 Task: Search one way flight ticket for 3 adults in first from Ithaca: Ithaca Tompkins International Airport to Greenville: Pitt-greenville Airport on 5-2-2023. Choice of flights is Southwest. Number of bags: 11 checked bags. Price is upto 82000. Outbound departure time preference is 7:15.
Action: Mouse moved to (258, 290)
Screenshot: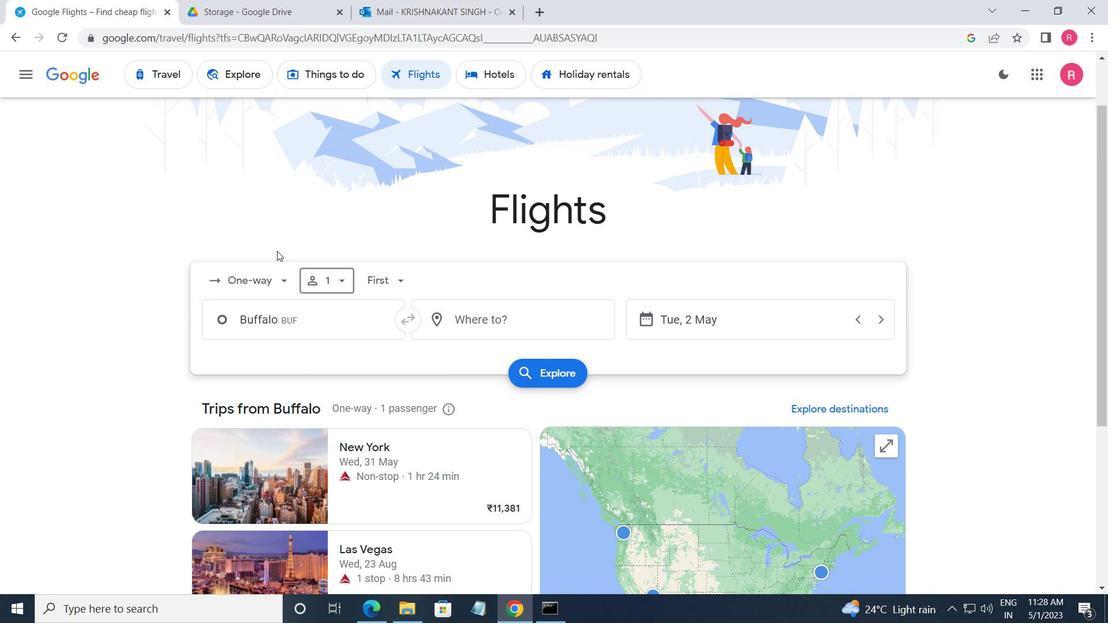 
Action: Mouse pressed left at (258, 290)
Screenshot: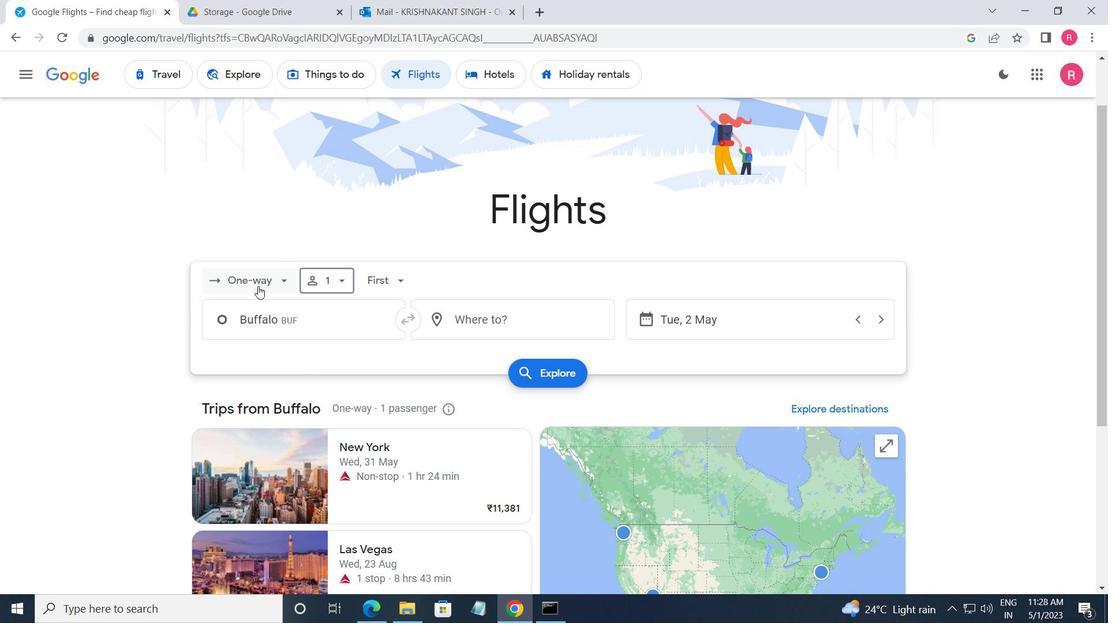 
Action: Mouse moved to (266, 352)
Screenshot: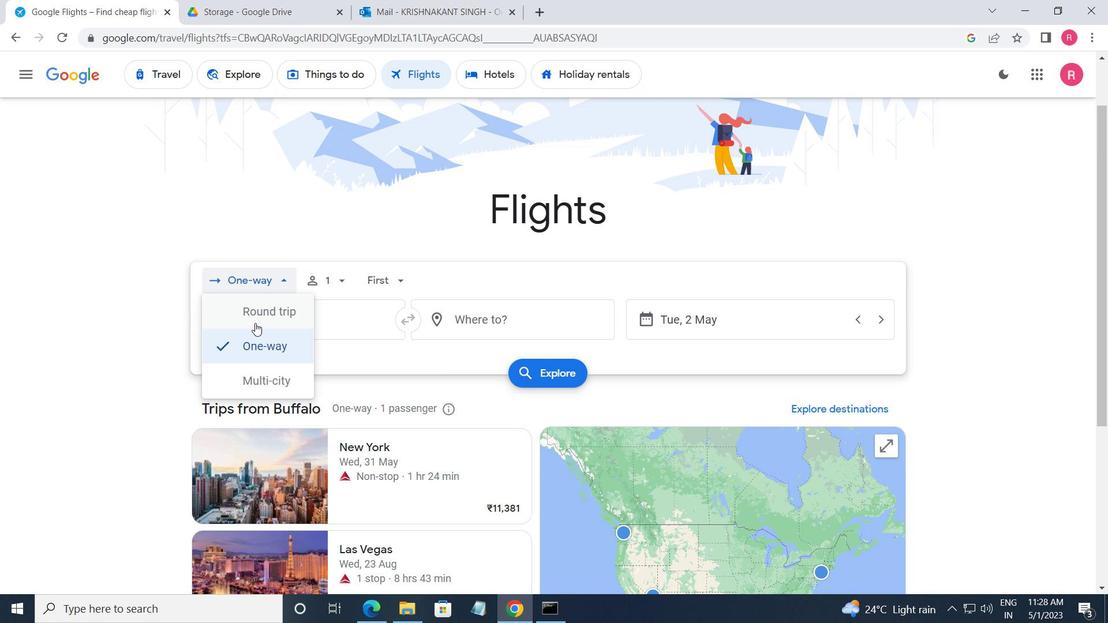 
Action: Mouse pressed left at (266, 352)
Screenshot: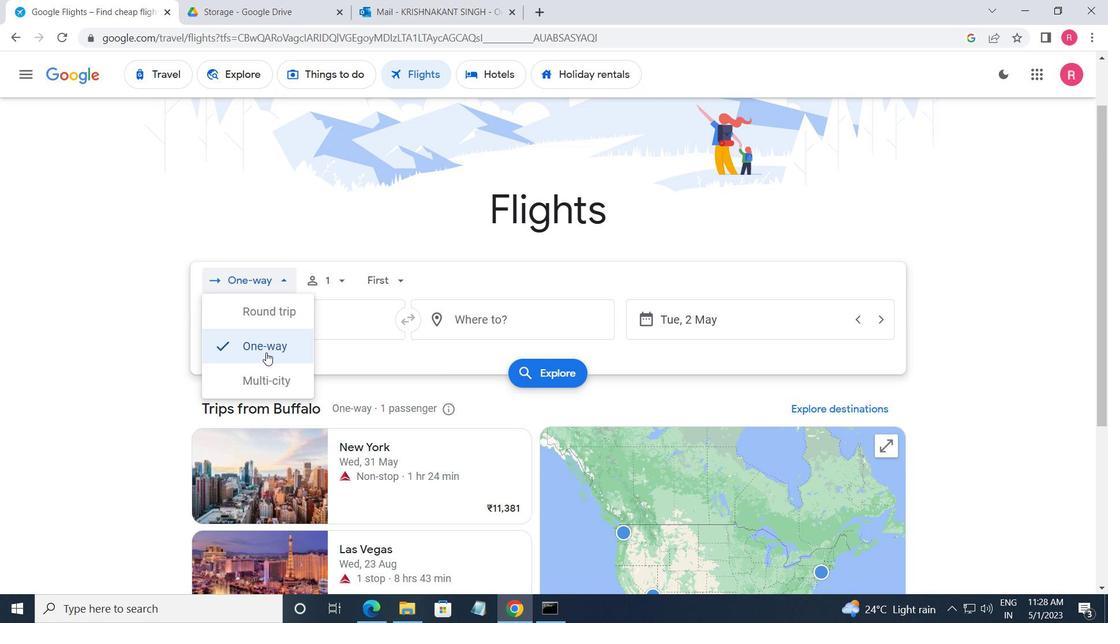 
Action: Mouse moved to (326, 287)
Screenshot: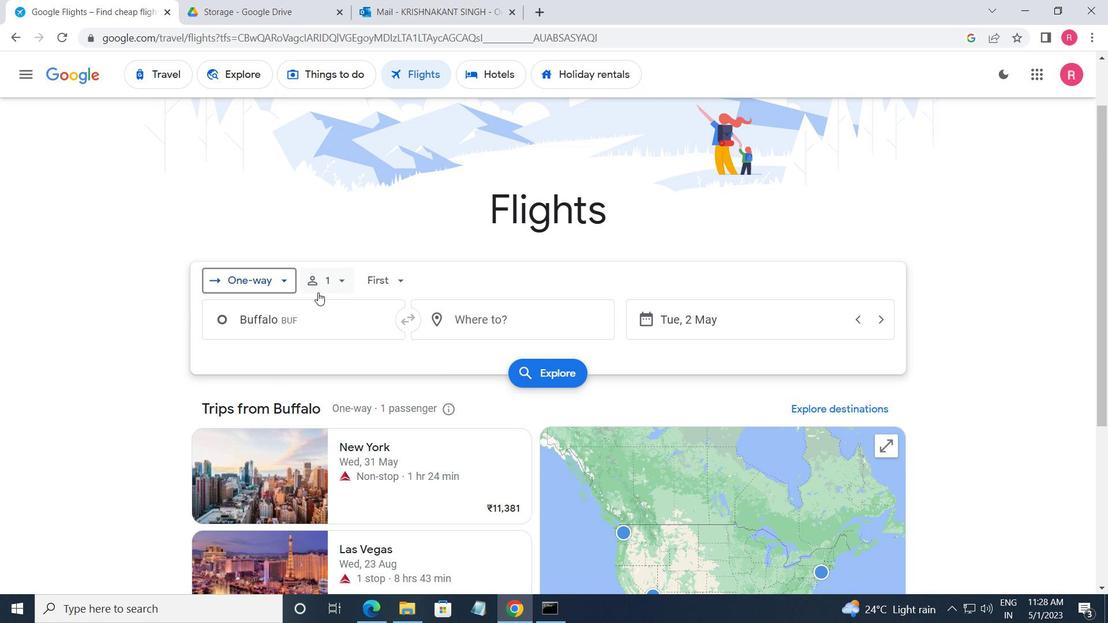 
Action: Mouse pressed left at (326, 287)
Screenshot: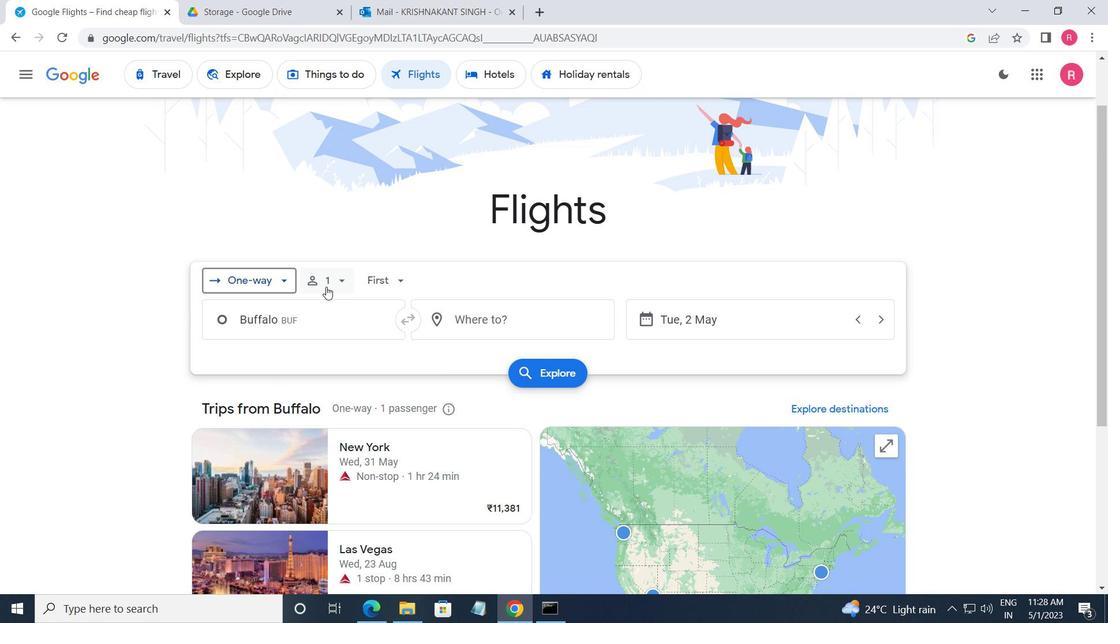 
Action: Mouse moved to (449, 318)
Screenshot: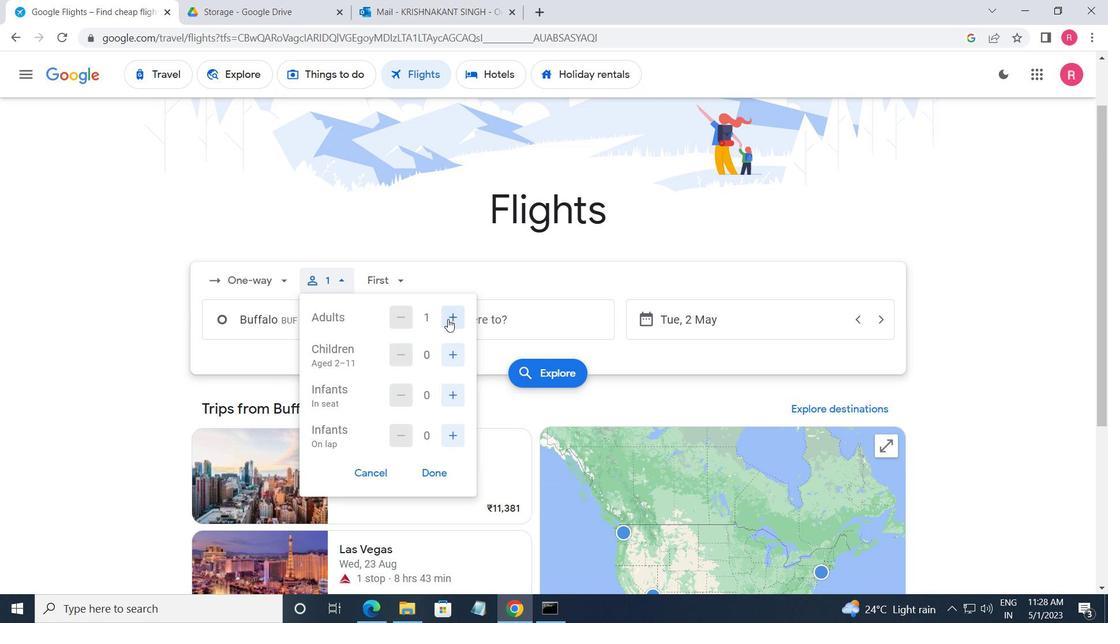 
Action: Mouse pressed left at (449, 318)
Screenshot: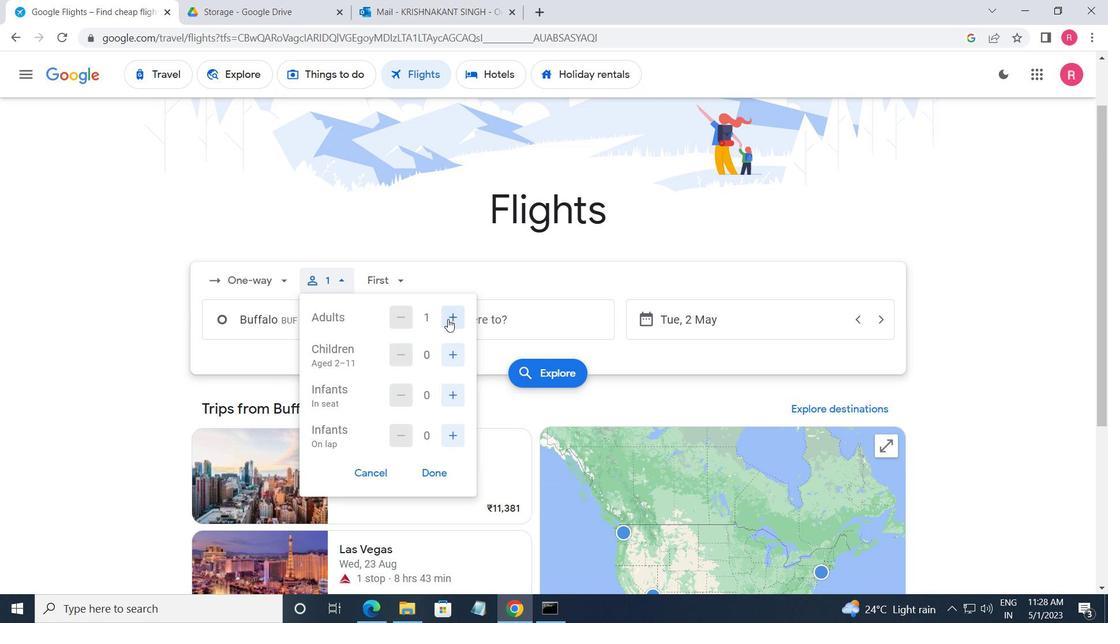 
Action: Mouse moved to (447, 364)
Screenshot: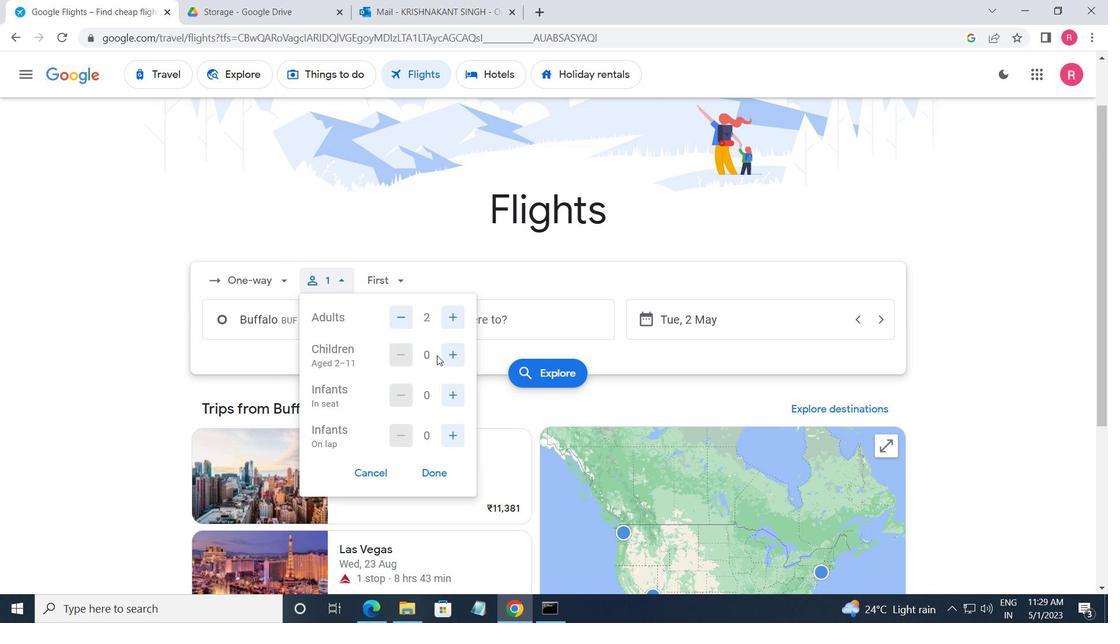 
Action: Mouse pressed left at (447, 364)
Screenshot: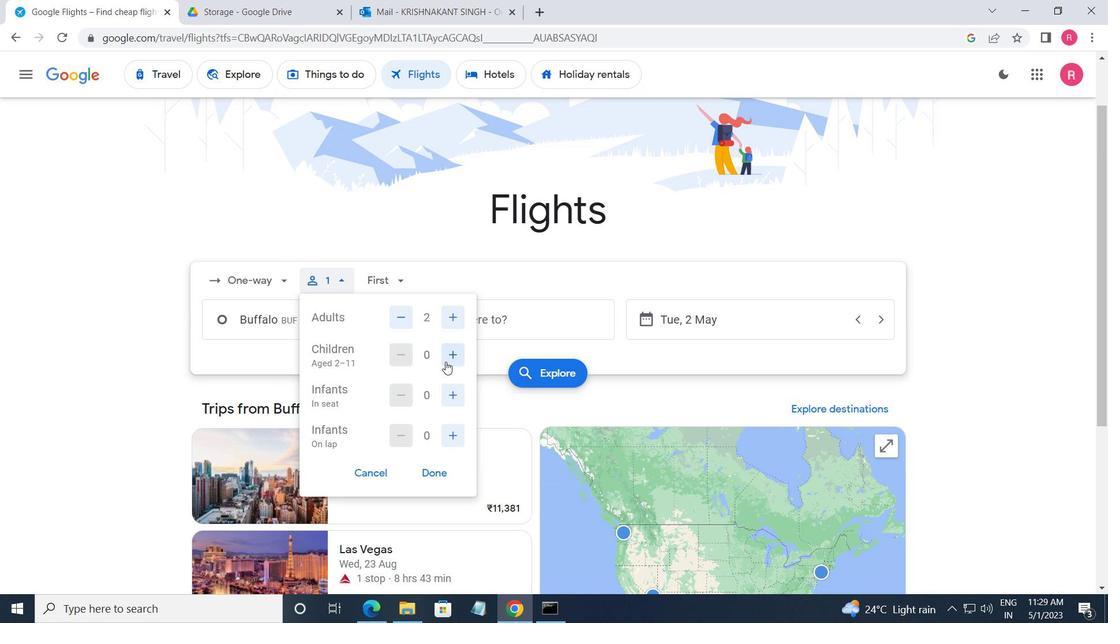 
Action: Mouse pressed left at (447, 364)
Screenshot: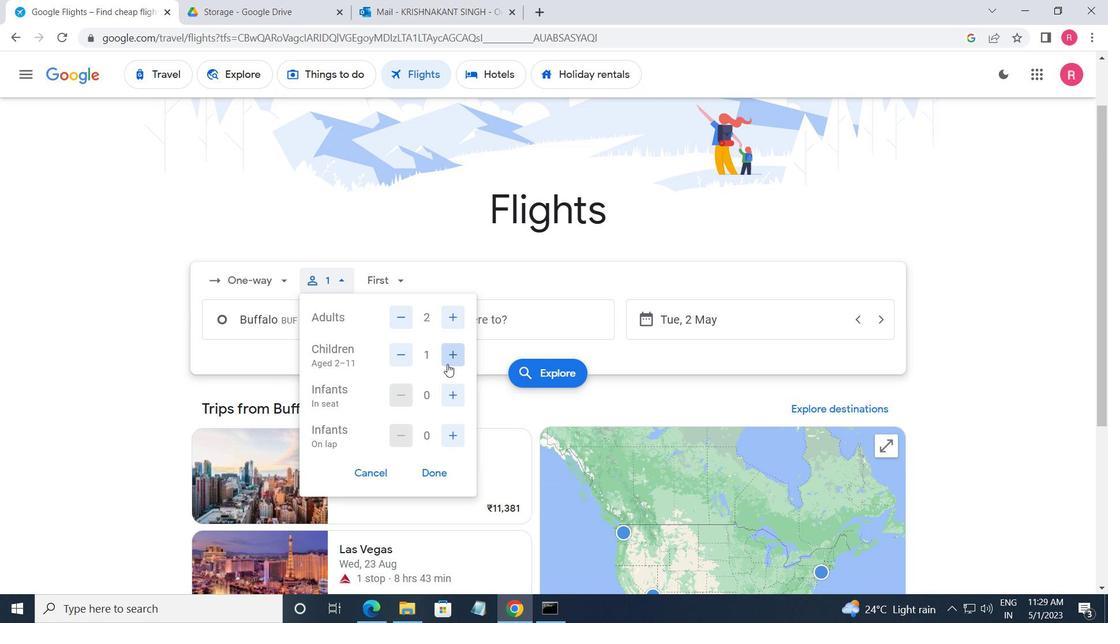 
Action: Mouse moved to (446, 363)
Screenshot: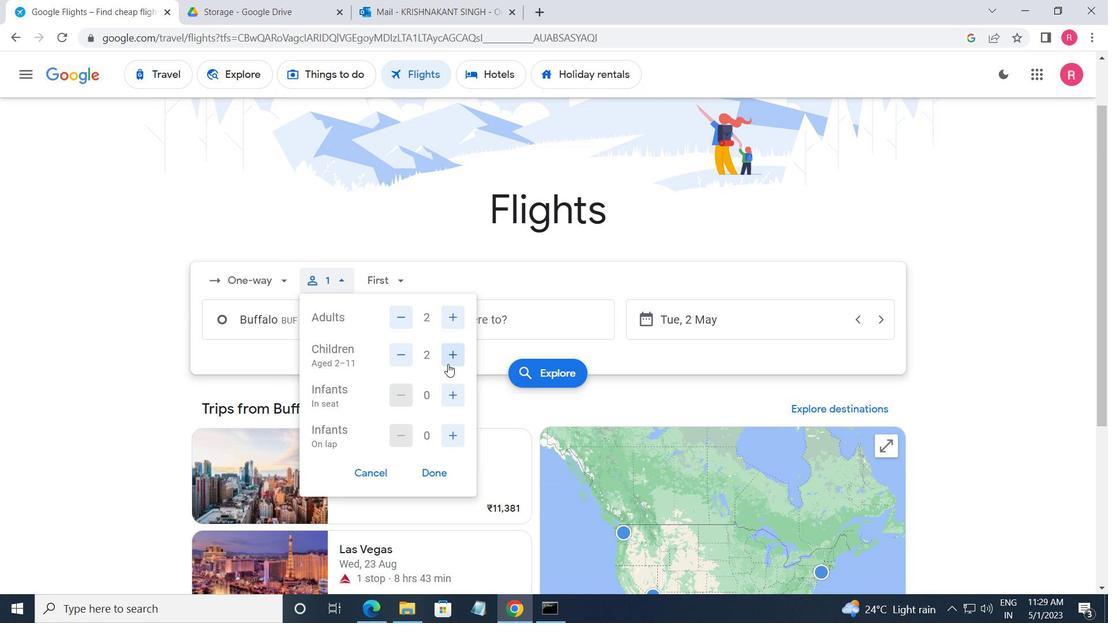
Action: Mouse pressed left at (446, 363)
Screenshot: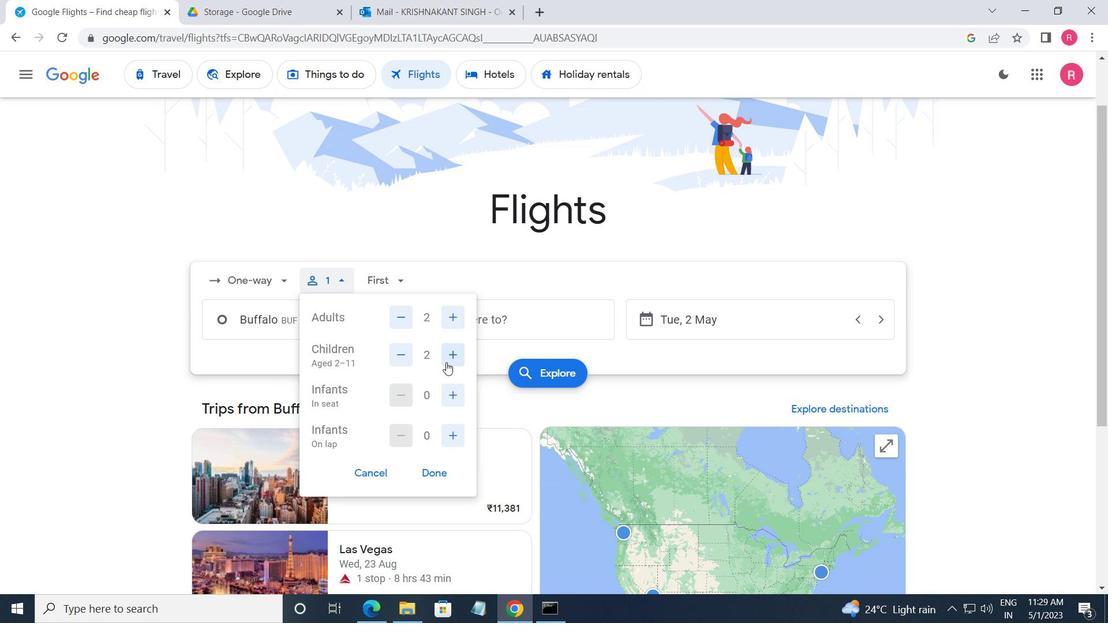 
Action: Mouse pressed left at (446, 363)
Screenshot: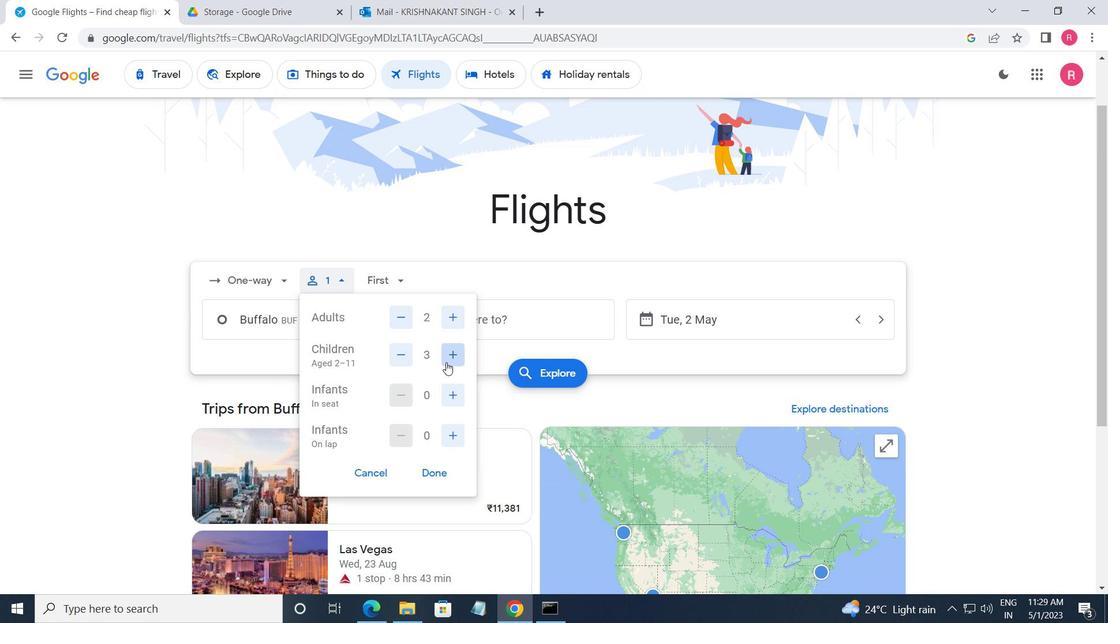 
Action: Mouse moved to (457, 397)
Screenshot: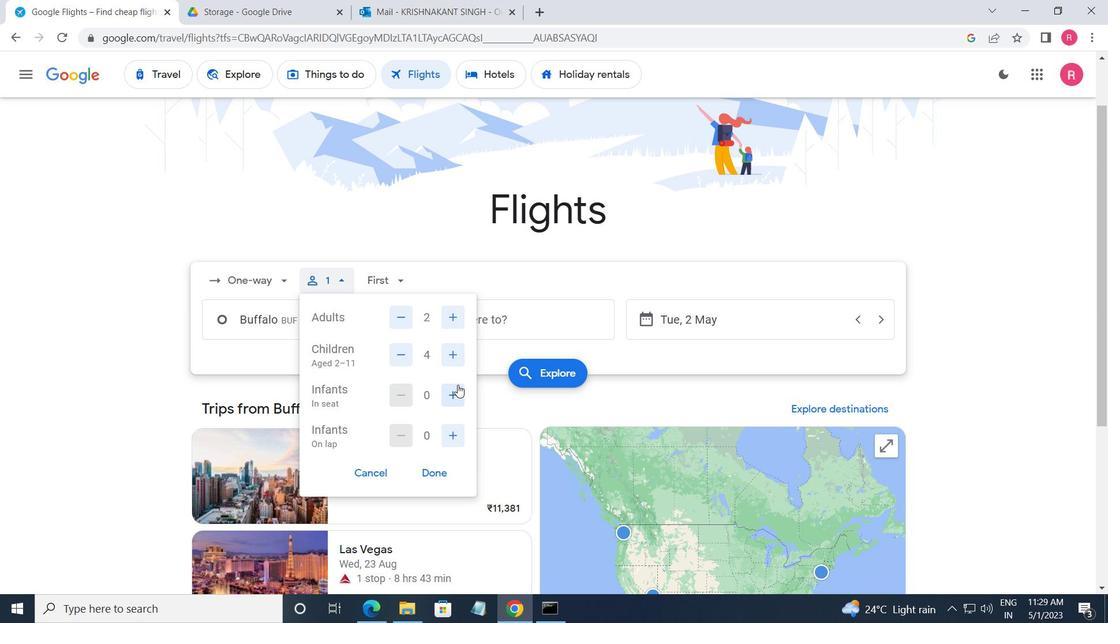 
Action: Mouse pressed left at (457, 397)
Screenshot: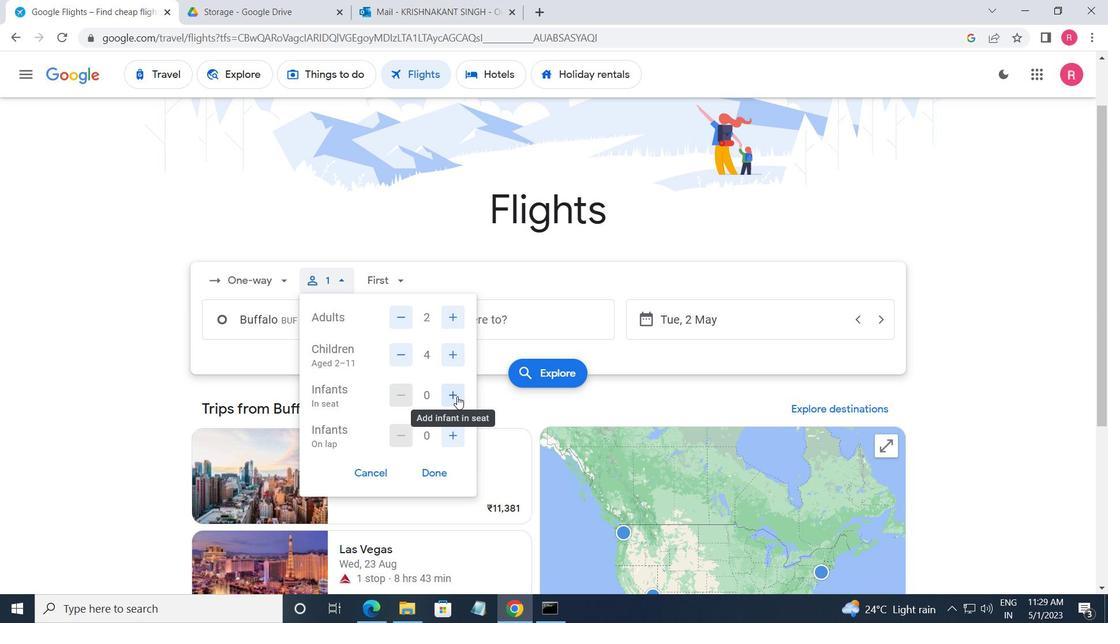 
Action: Mouse moved to (434, 478)
Screenshot: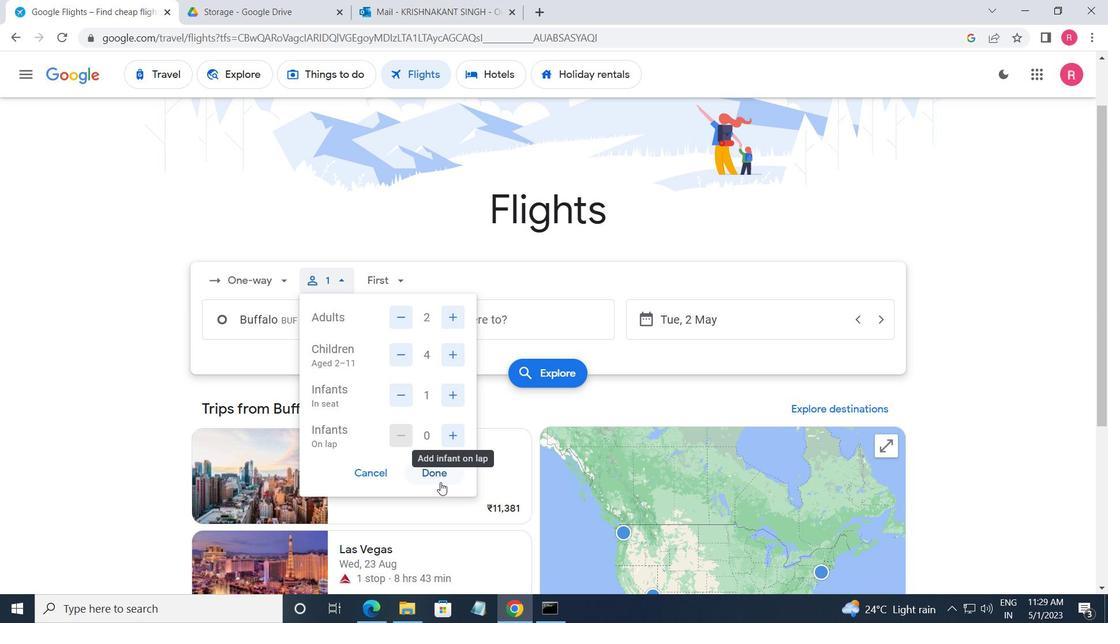 
Action: Mouse pressed left at (434, 478)
Screenshot: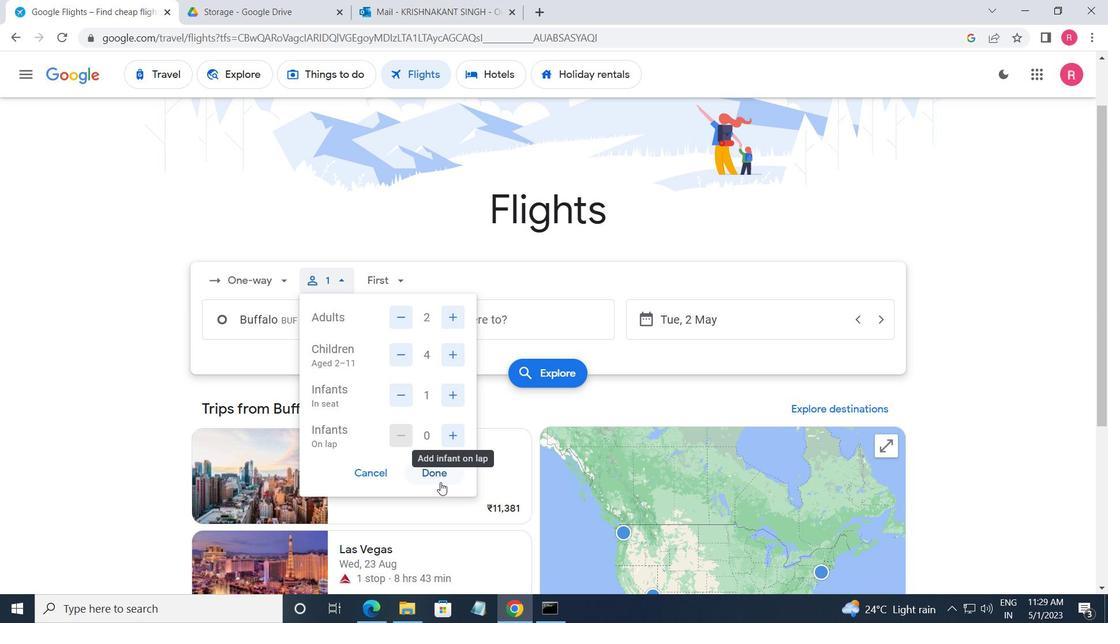 
Action: Mouse moved to (391, 280)
Screenshot: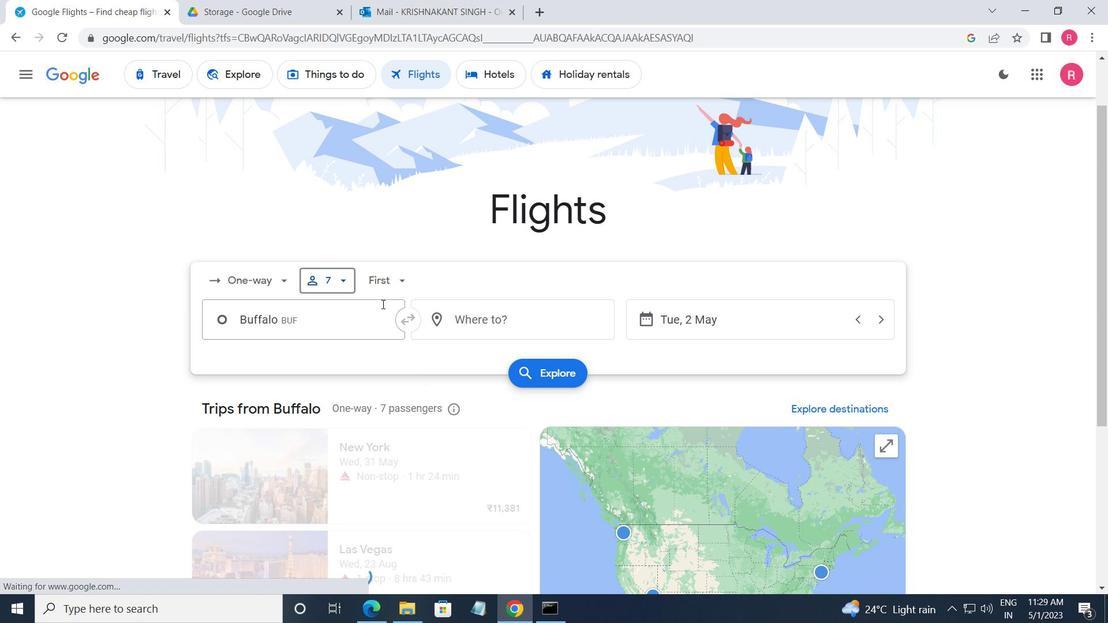 
Action: Mouse pressed left at (391, 280)
Screenshot: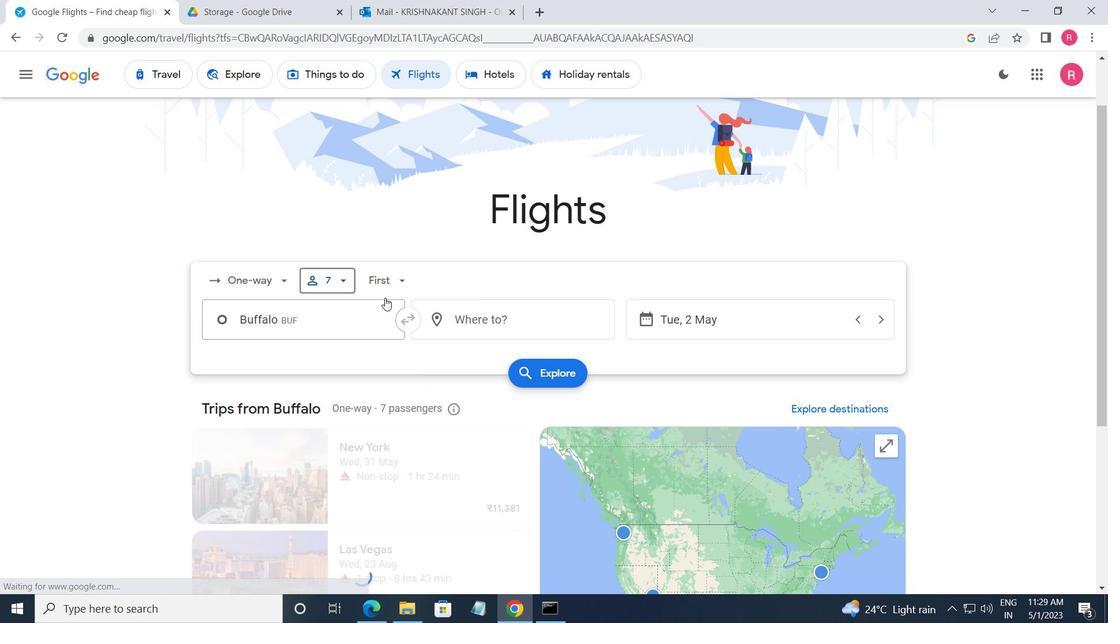 
Action: Mouse moved to (400, 379)
Screenshot: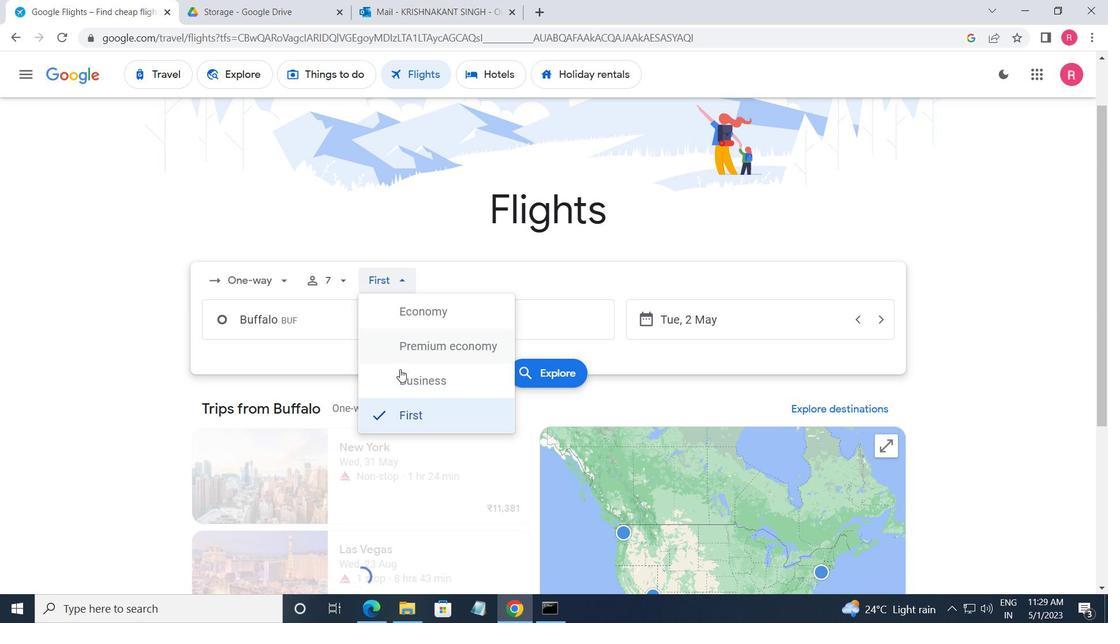 
Action: Mouse pressed left at (400, 379)
Screenshot: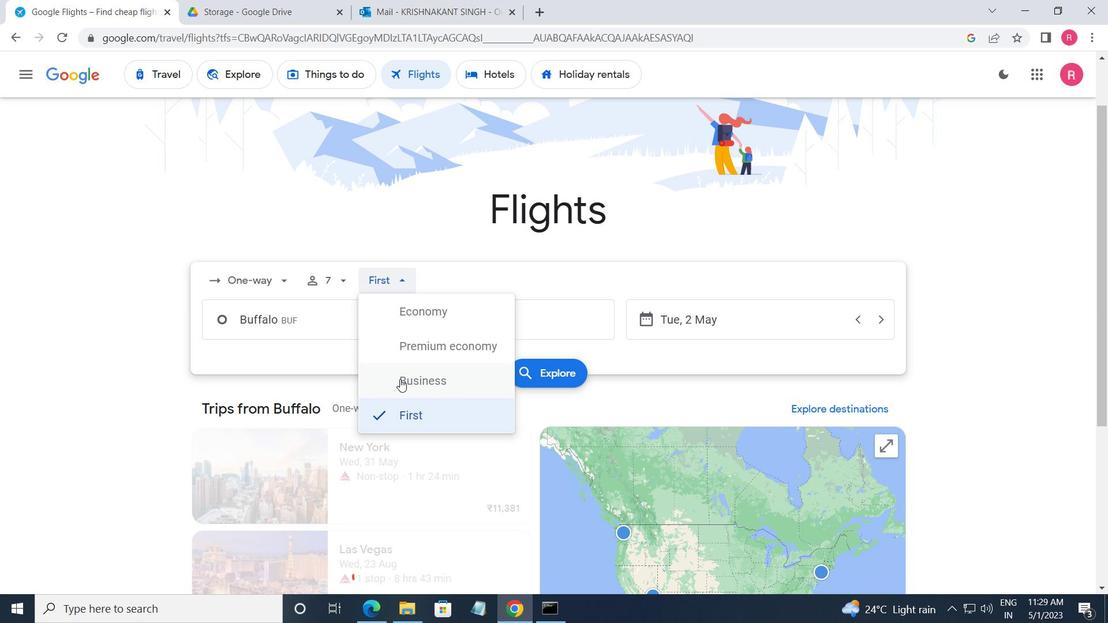 
Action: Mouse moved to (333, 331)
Screenshot: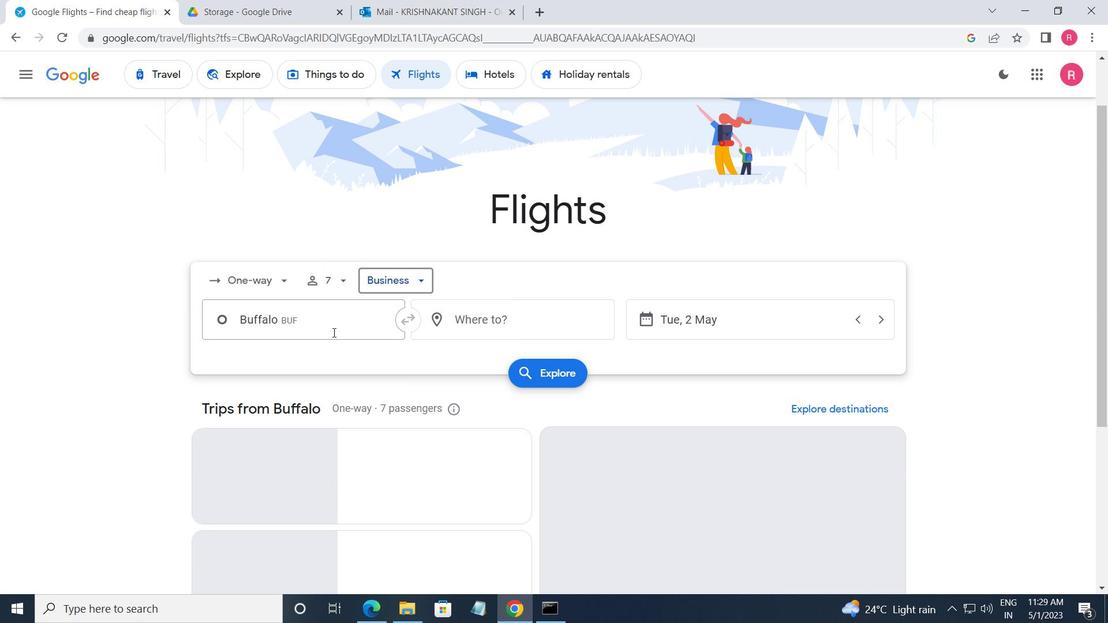 
Action: Mouse pressed left at (333, 331)
Screenshot: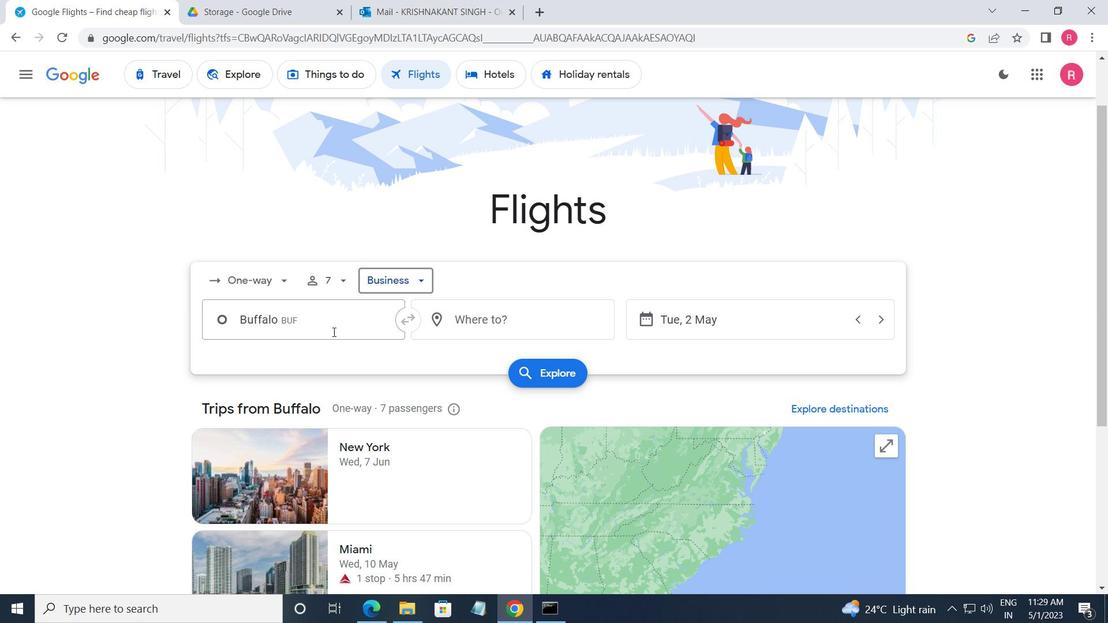 
Action: Key pressed <Key.shift>CORNING<Key.space><Key.shift>R<Key.backspace><Key.backspace><Key.backspace><Key.backspace><Key.backspace><Key.backspace><Key.backspace><Key.backspace><Key.backspace><Key.backspace><Key.backspace><Key.backspace><Key.backspace><Key.backspace><Key.backspace><Key.shift><Key.shift><Key.shift>ELMIRE<Key.backspace>
Screenshot: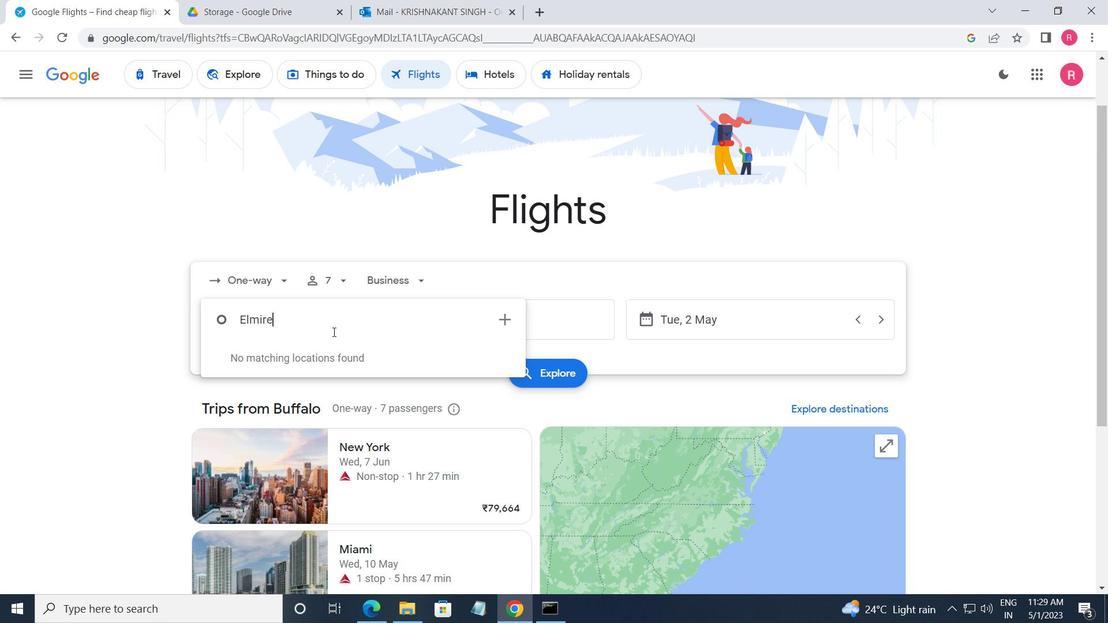 
Action: Mouse moved to (341, 354)
Screenshot: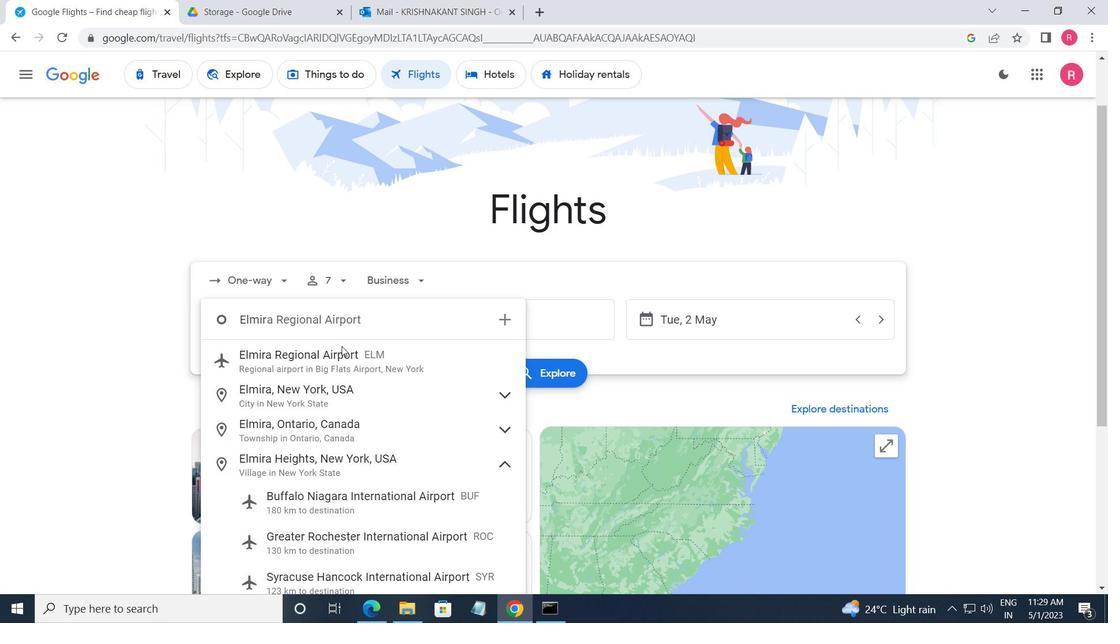
Action: Mouse pressed left at (341, 354)
Screenshot: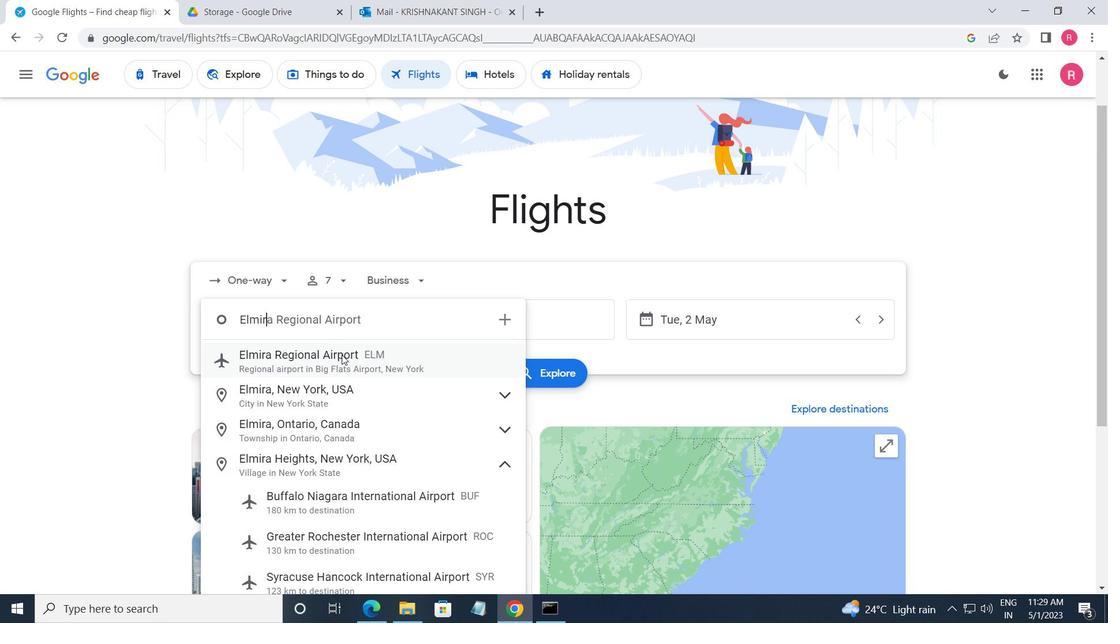 
Action: Mouse moved to (531, 306)
Screenshot: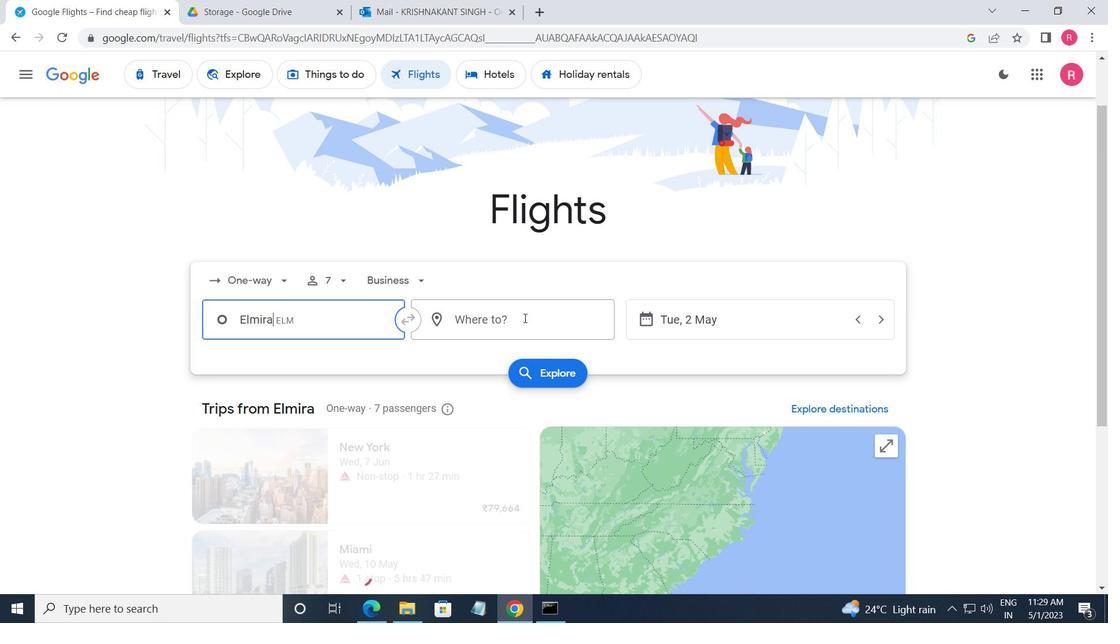 
Action: Mouse pressed left at (531, 306)
Screenshot: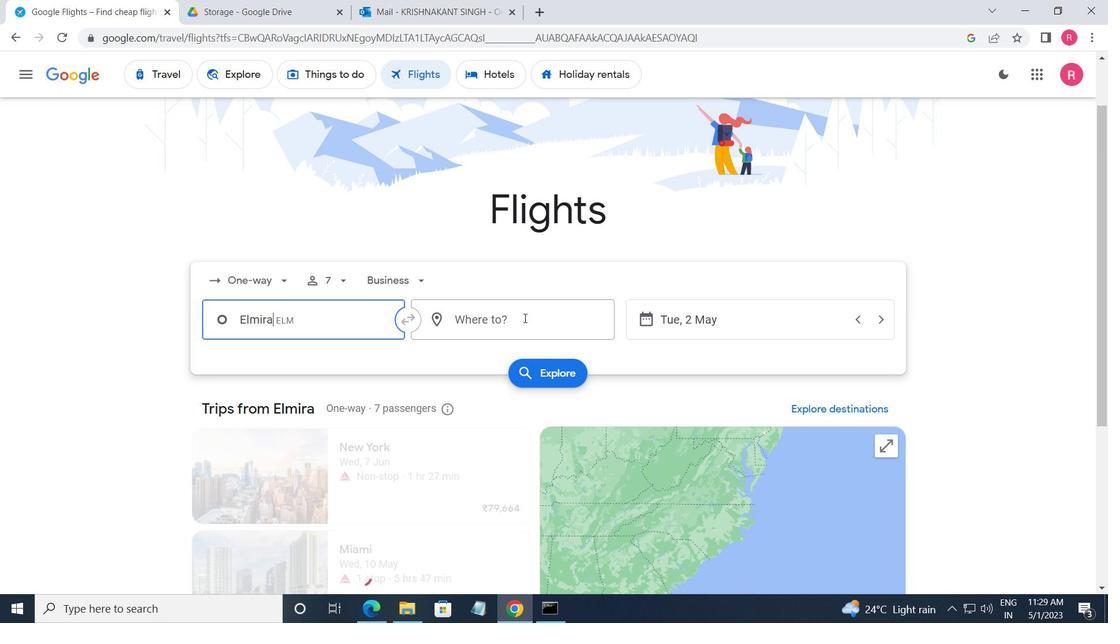 
Action: Mouse moved to (496, 463)
Screenshot: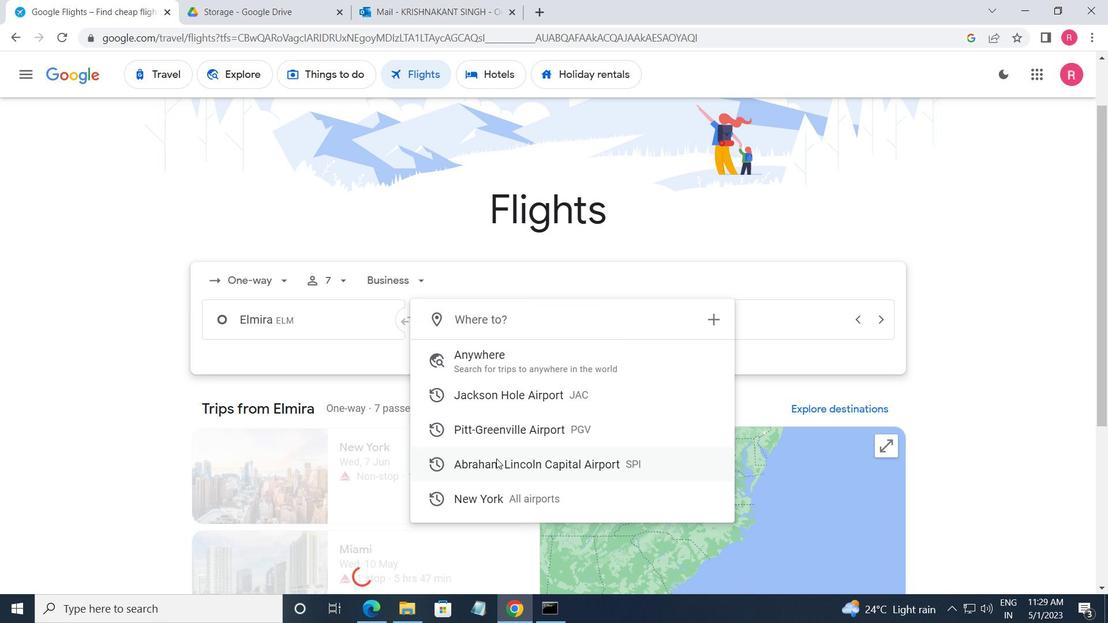 
Action: Mouse pressed left at (496, 463)
Screenshot: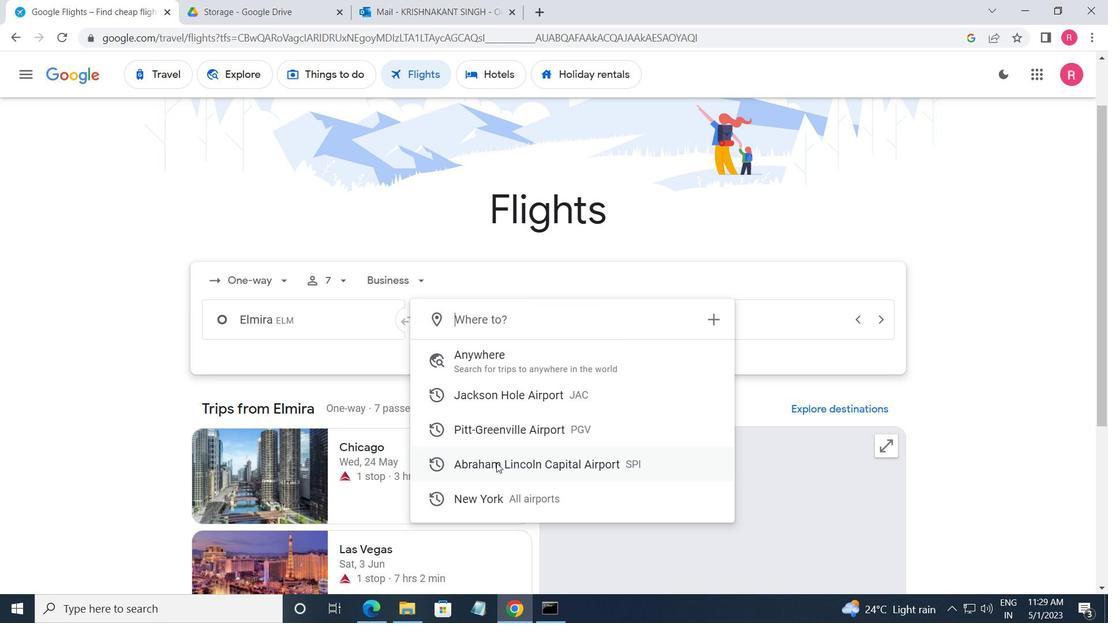 
Action: Mouse moved to (737, 319)
Screenshot: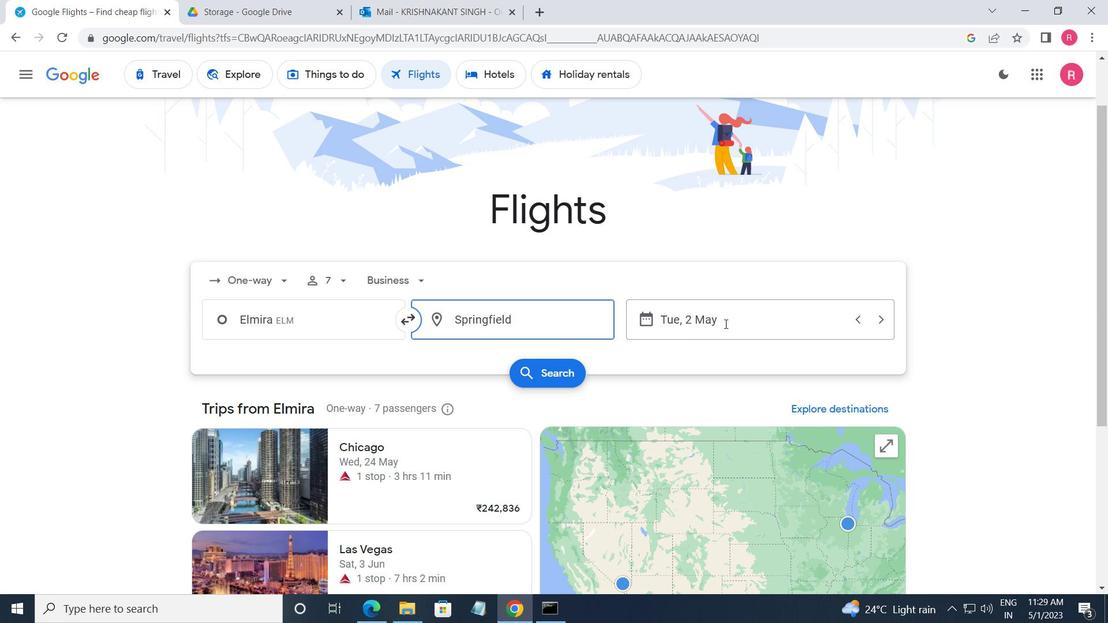 
Action: Mouse pressed left at (737, 319)
Screenshot: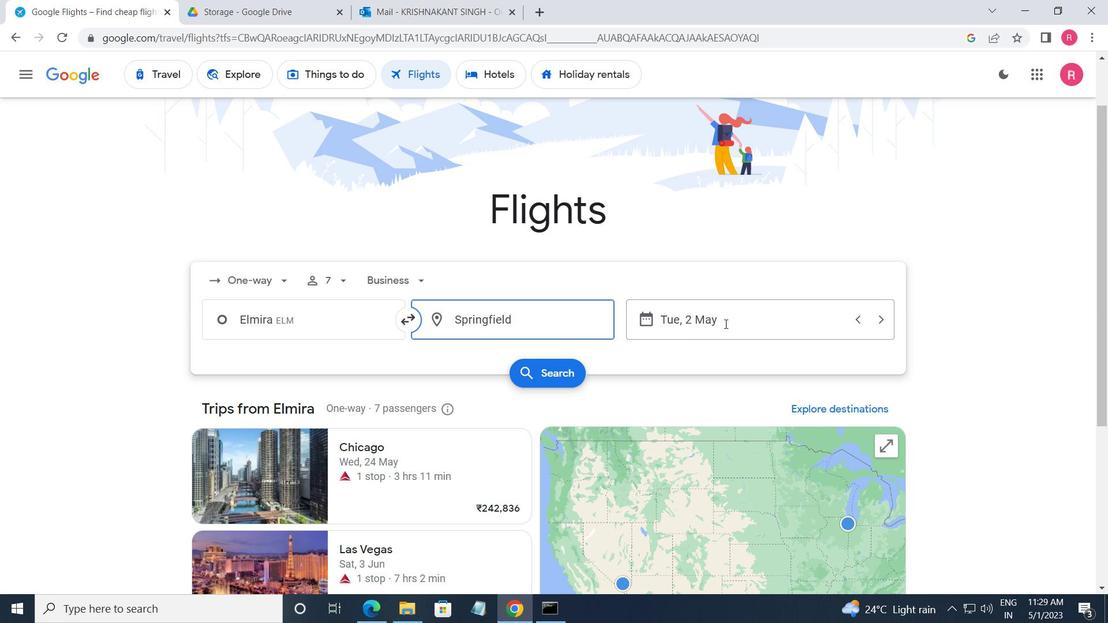 
Action: Mouse moved to (447, 340)
Screenshot: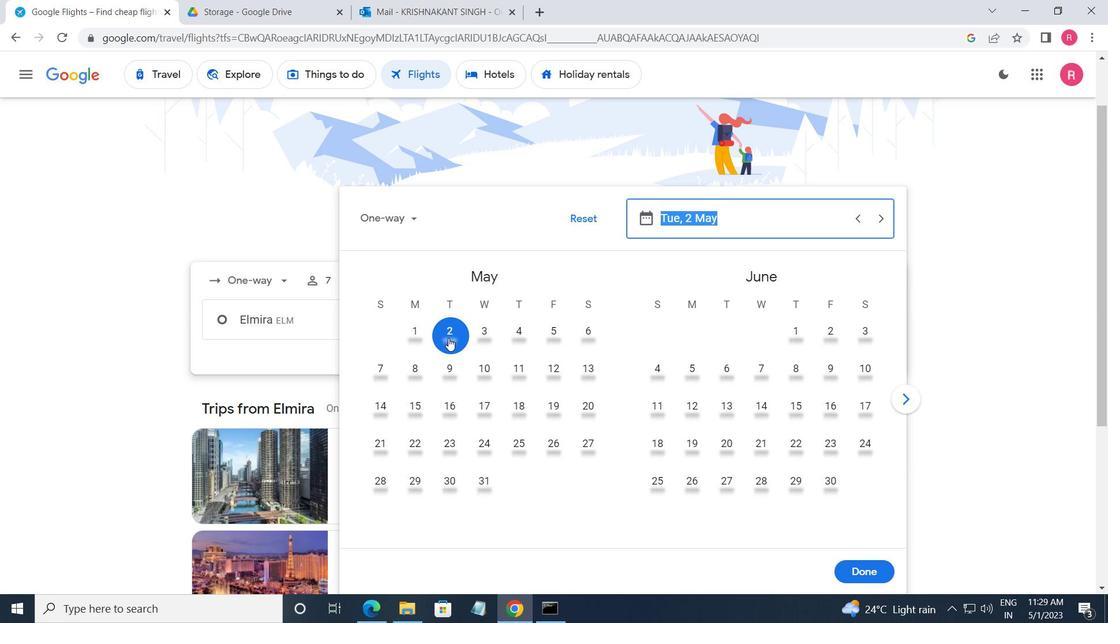 
Action: Mouse pressed left at (447, 340)
Screenshot: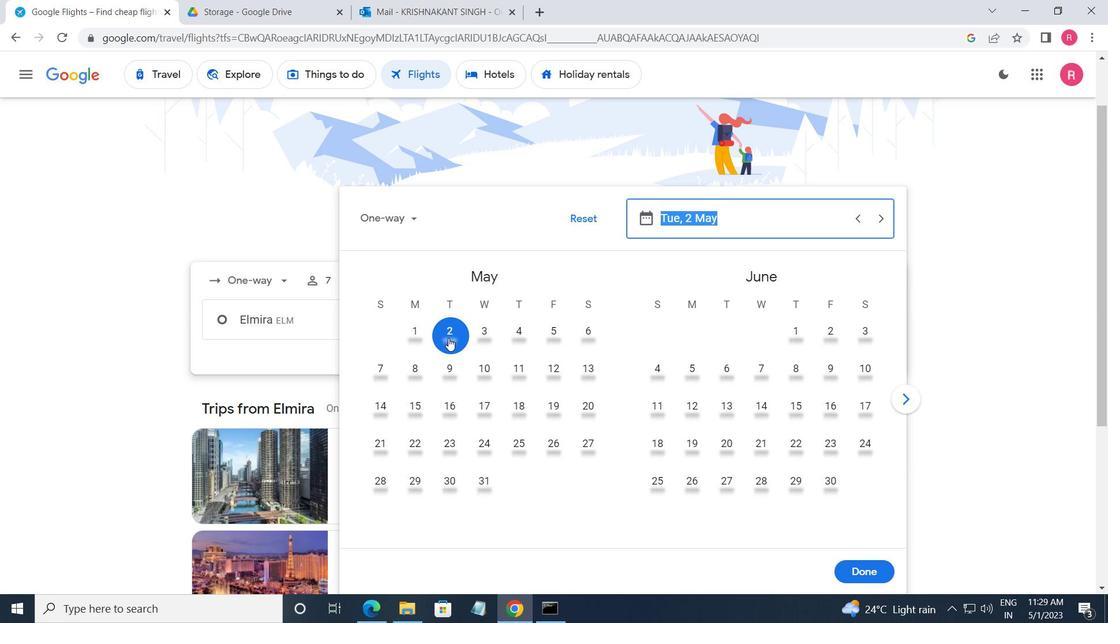 
Action: Mouse moved to (847, 568)
Screenshot: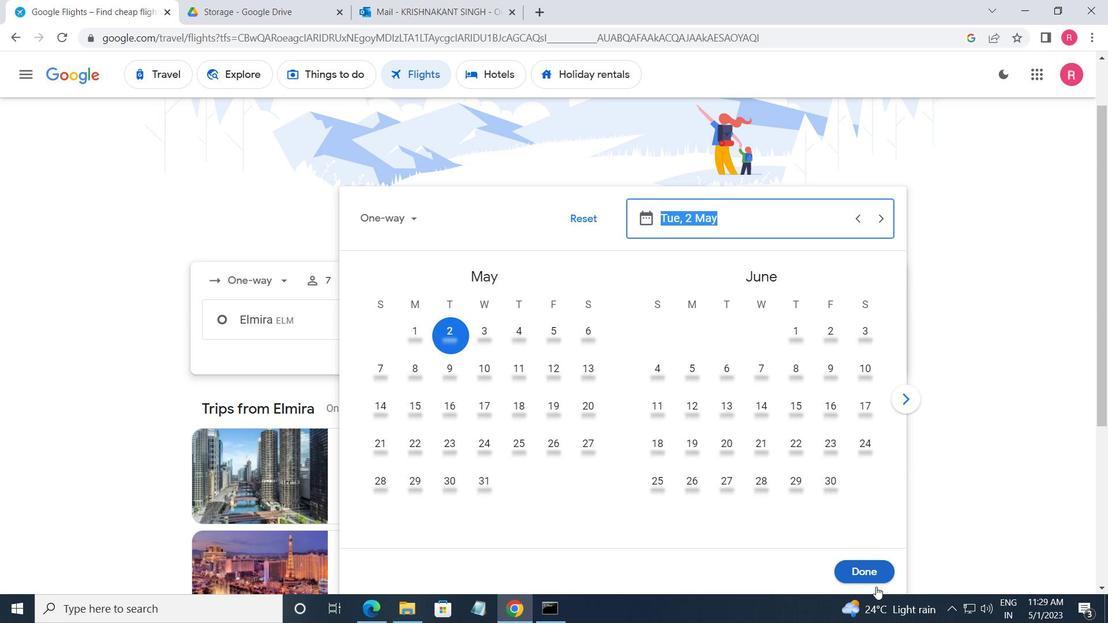 
Action: Mouse pressed left at (847, 568)
Screenshot: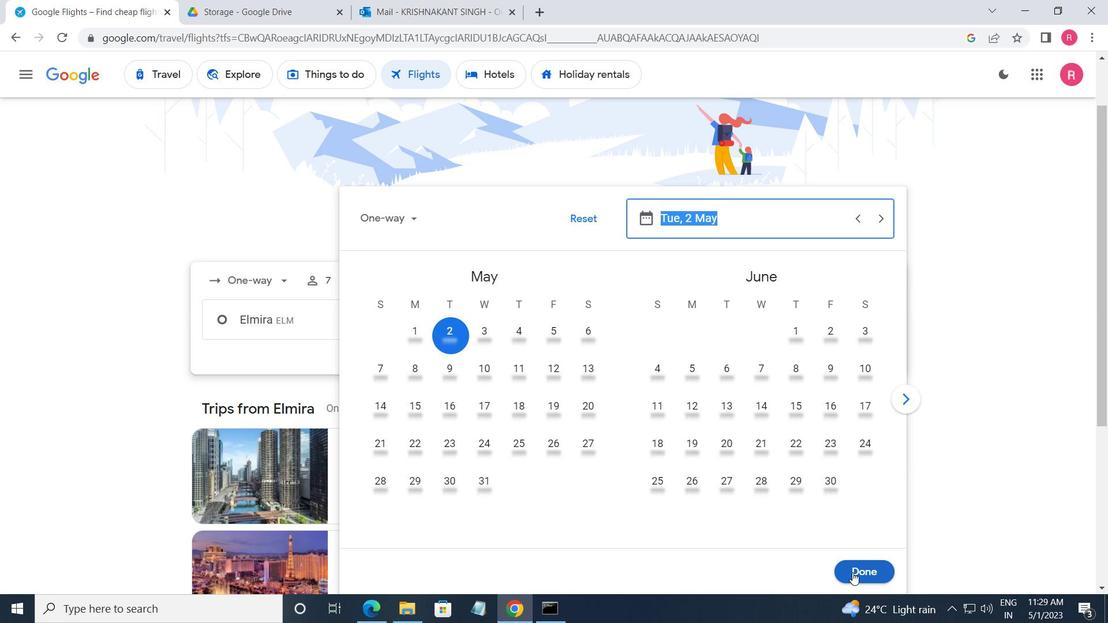 
Action: Mouse moved to (548, 387)
Screenshot: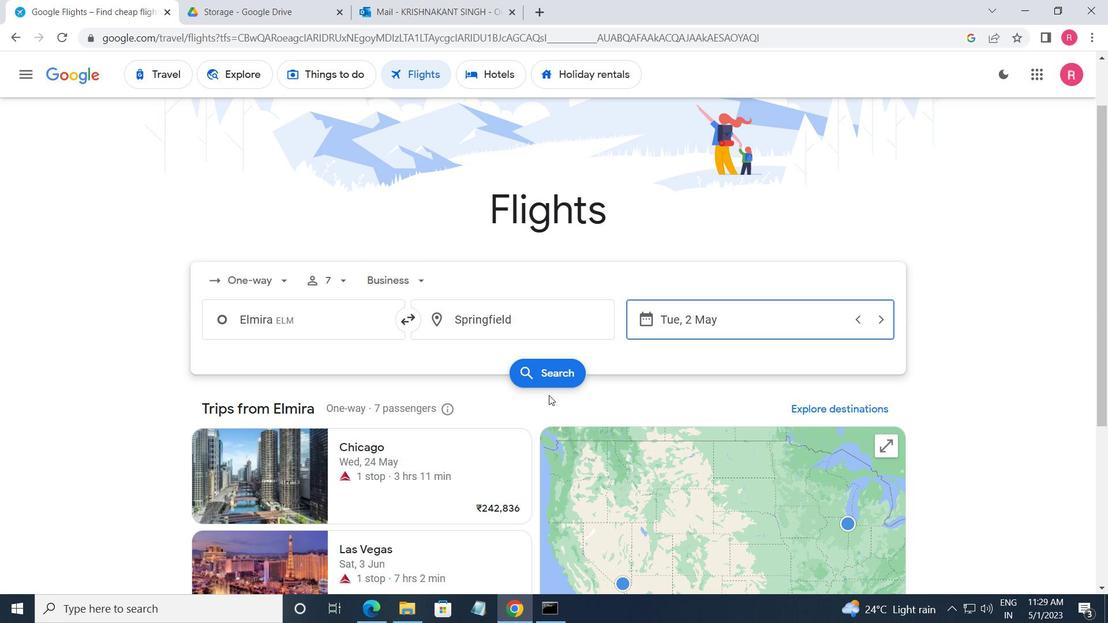 
Action: Mouse pressed left at (548, 387)
Screenshot: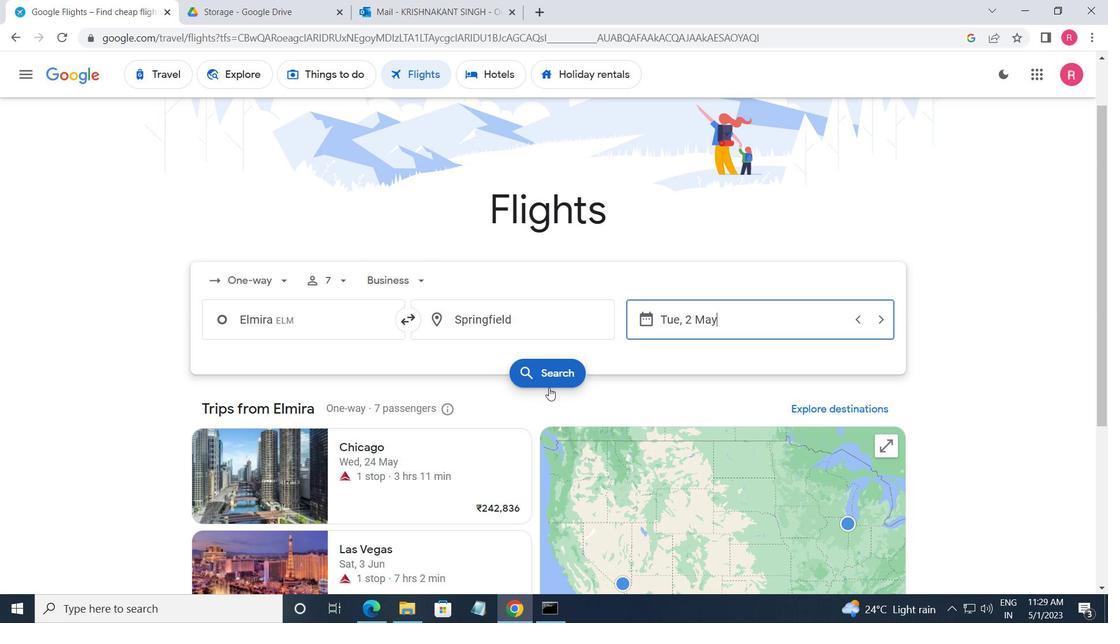 
Action: Mouse moved to (213, 208)
Screenshot: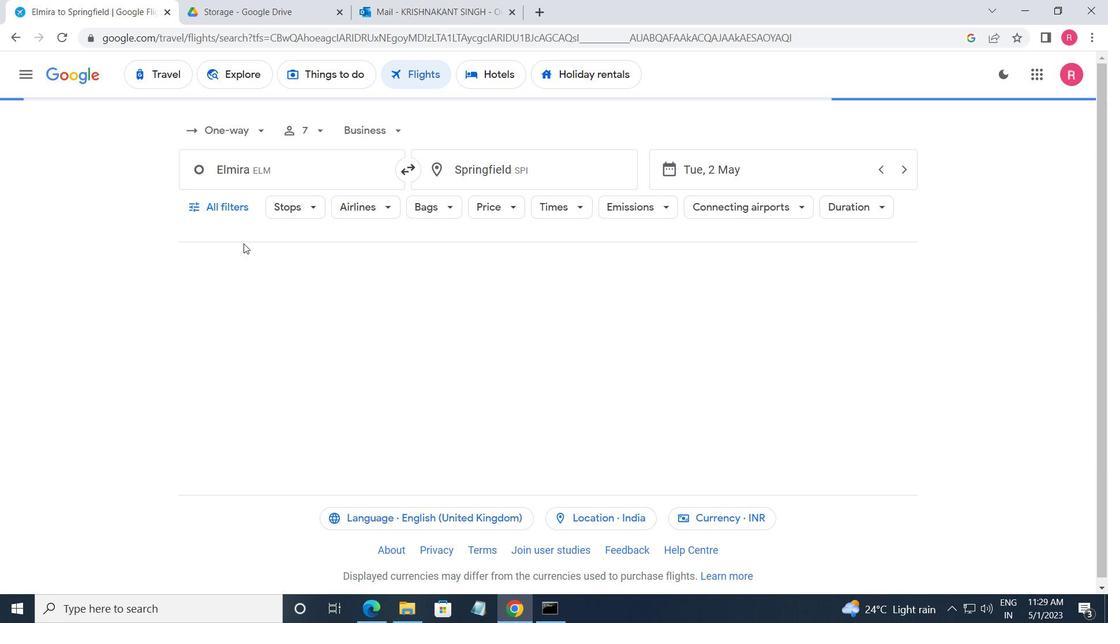 
Action: Mouse pressed left at (213, 208)
Screenshot: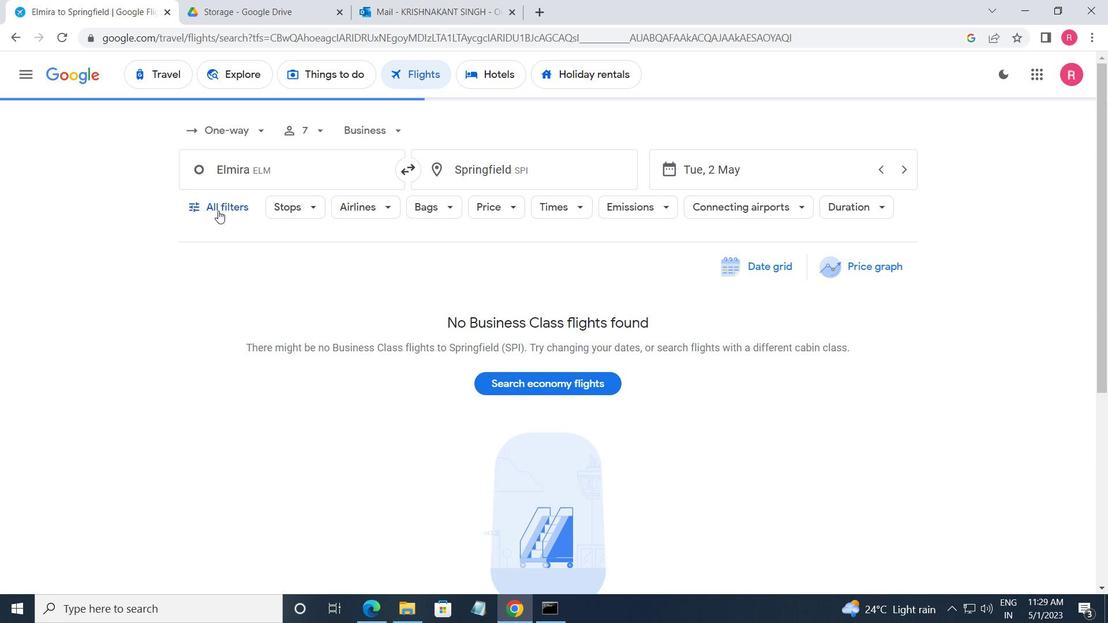 
Action: Mouse moved to (238, 270)
Screenshot: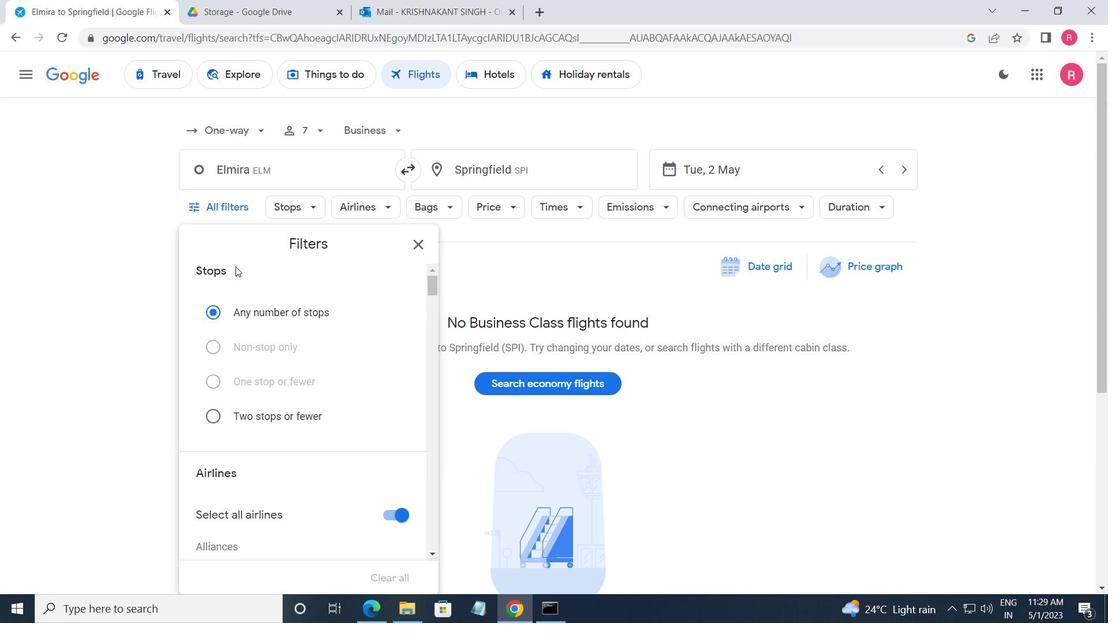 
Action: Mouse scrolled (238, 269) with delta (0, 0)
Screenshot: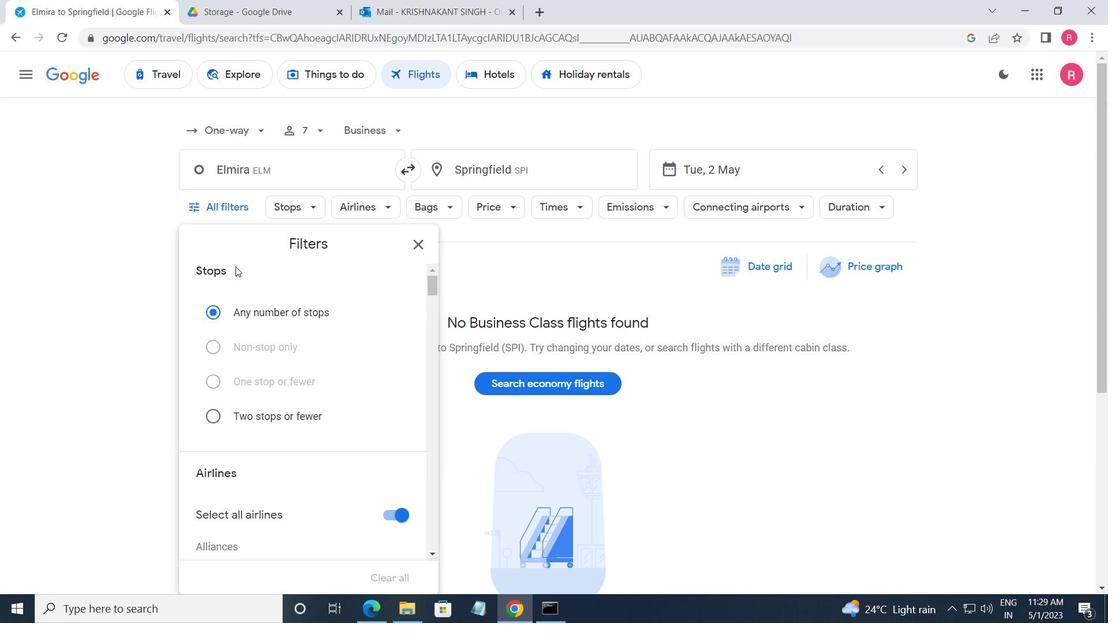 
Action: Mouse moved to (243, 275)
Screenshot: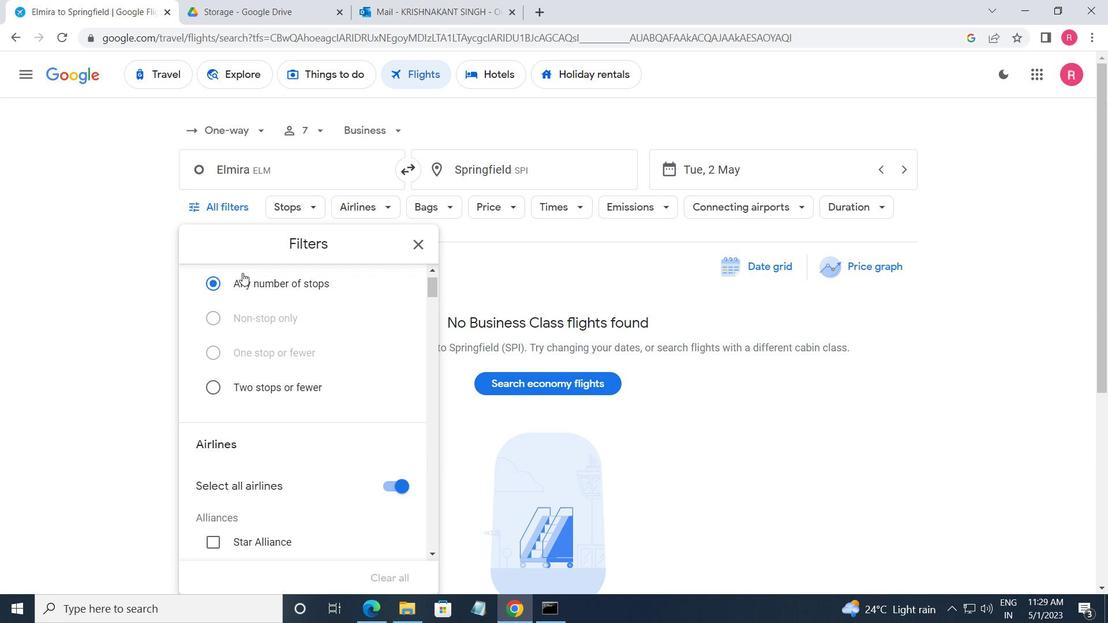 
Action: Mouse scrolled (243, 274) with delta (0, 0)
Screenshot: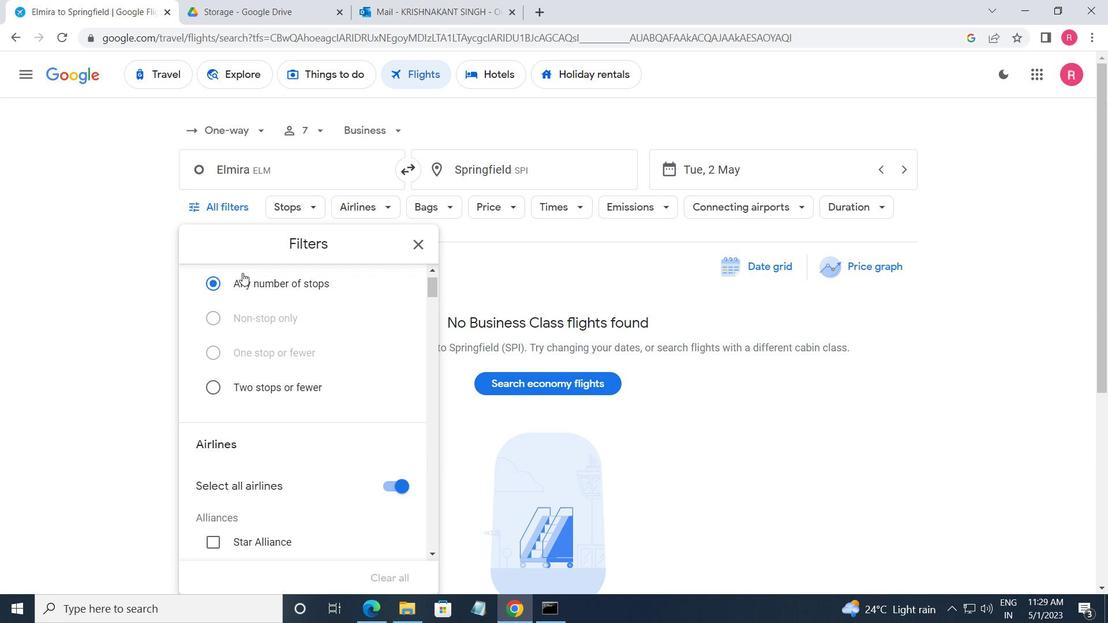 
Action: Mouse moved to (247, 279)
Screenshot: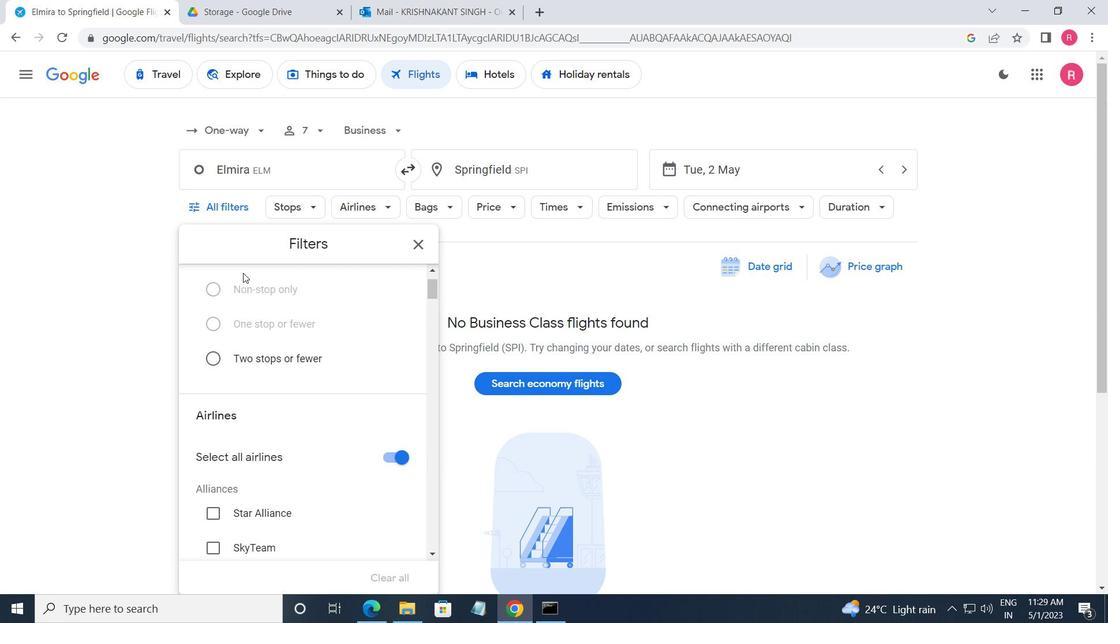
Action: Mouse scrolled (247, 279) with delta (0, 0)
Screenshot: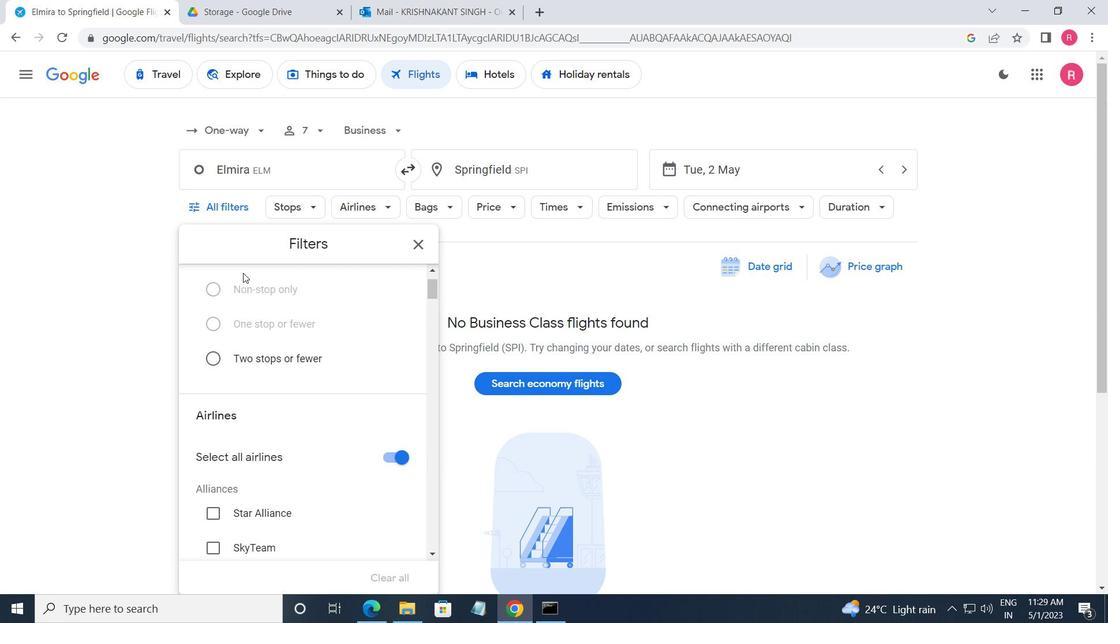 
Action: Mouse moved to (251, 285)
Screenshot: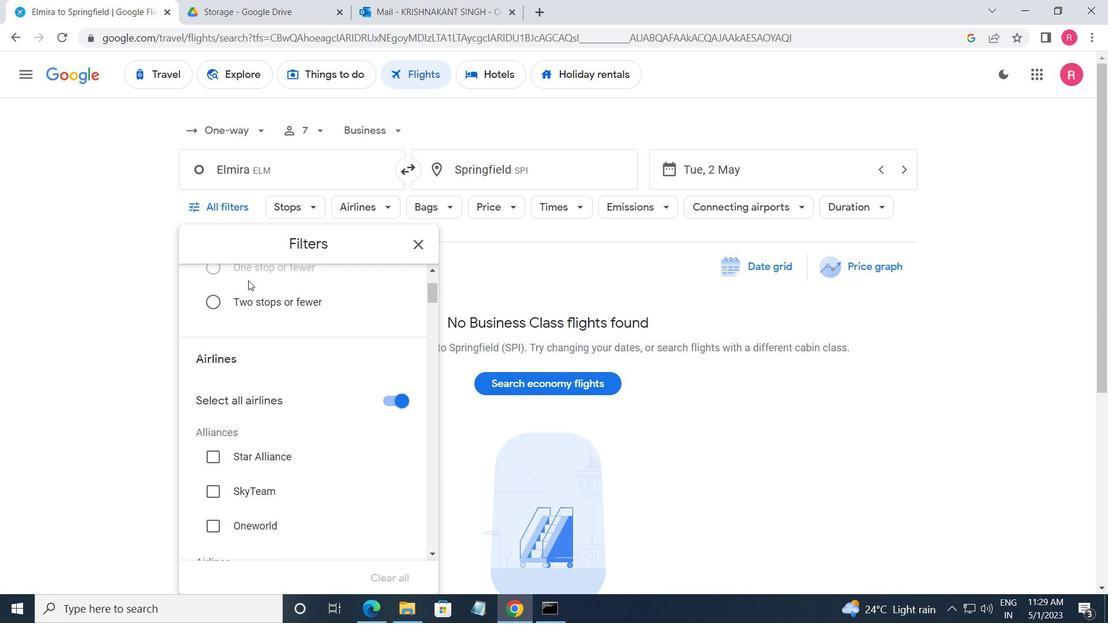 
Action: Mouse scrolled (251, 284) with delta (0, 0)
Screenshot: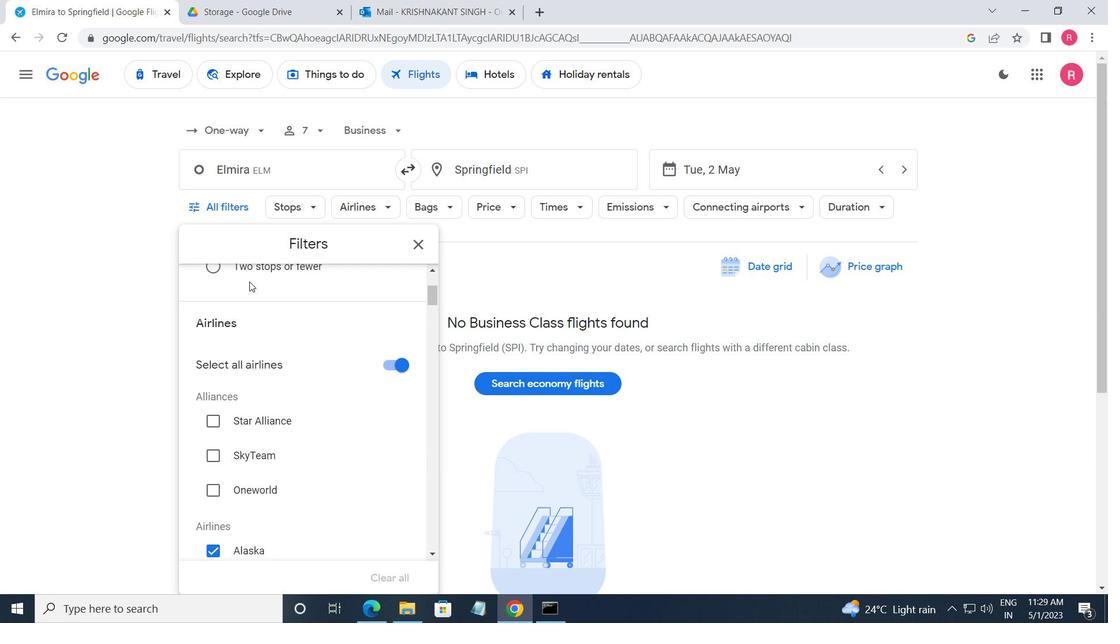 
Action: Mouse moved to (269, 339)
Screenshot: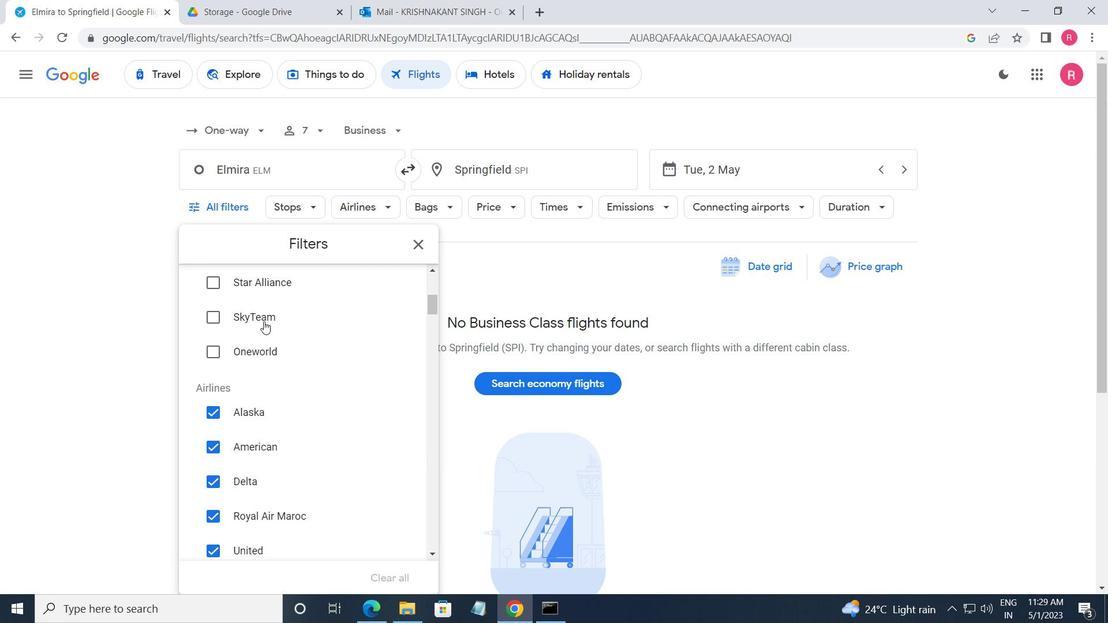 
Action: Mouse scrolled (269, 339) with delta (0, 0)
Screenshot: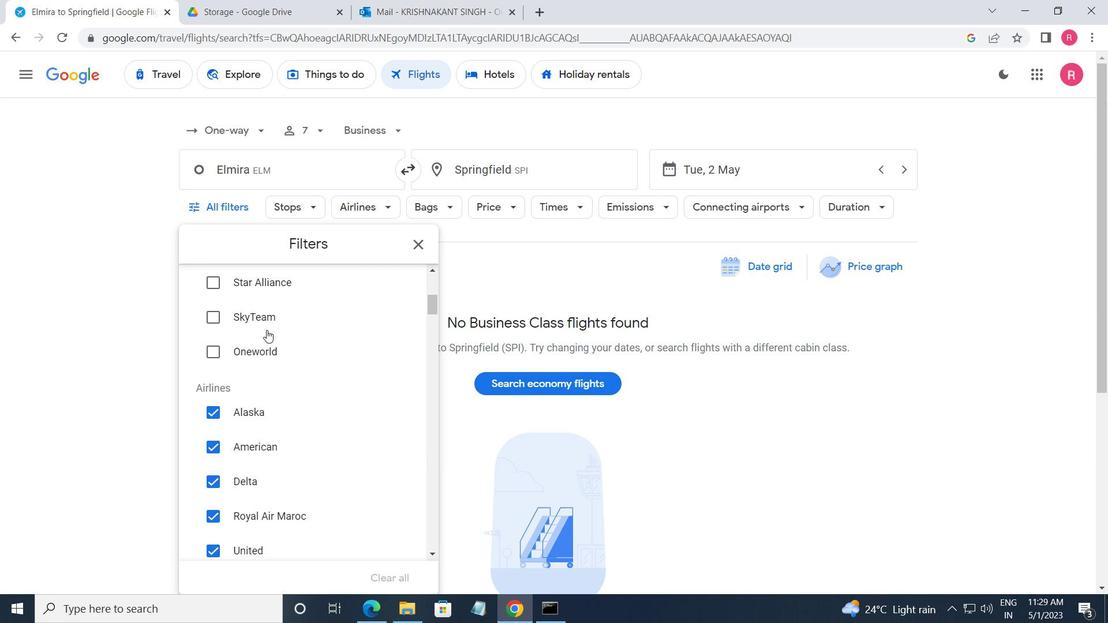 
Action: Mouse moved to (269, 341)
Screenshot: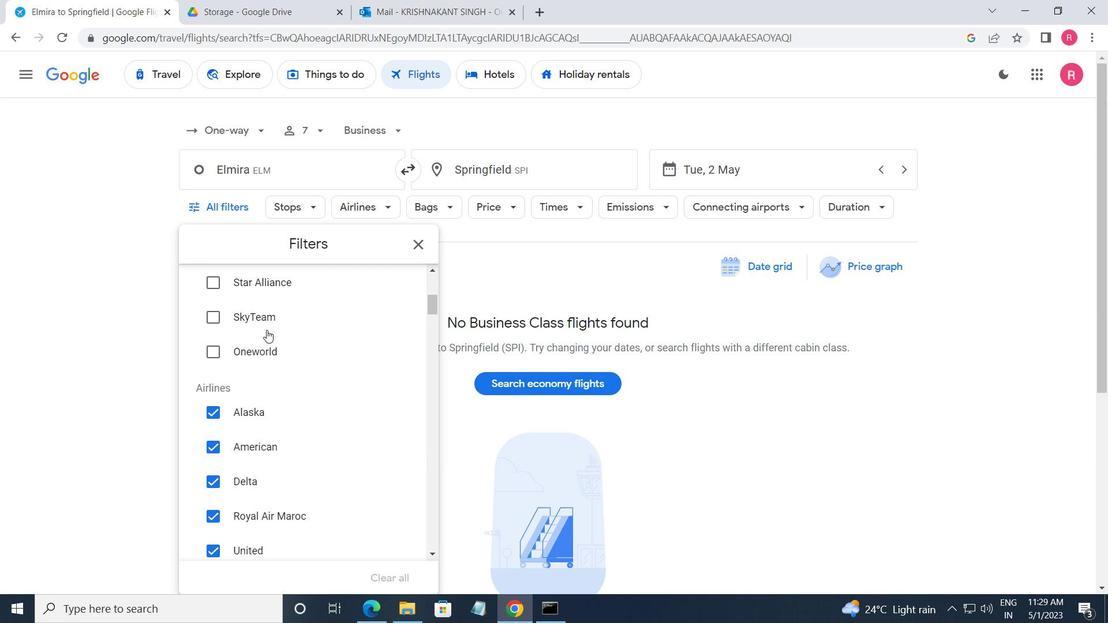 
Action: Mouse scrolled (269, 341) with delta (0, 0)
Screenshot: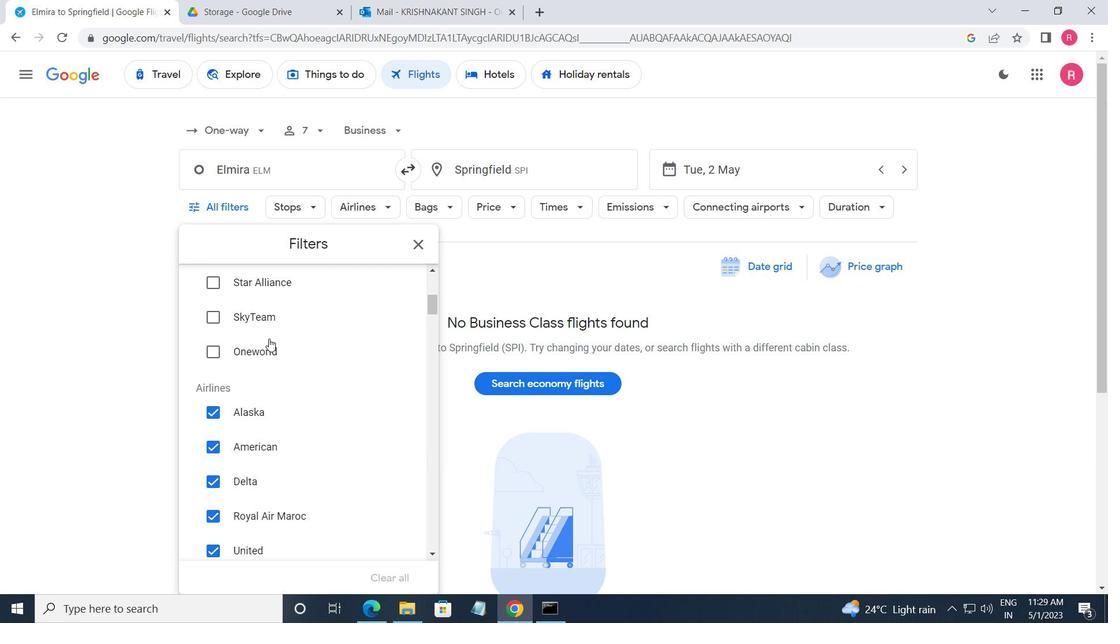 
Action: Mouse moved to (378, 448)
Screenshot: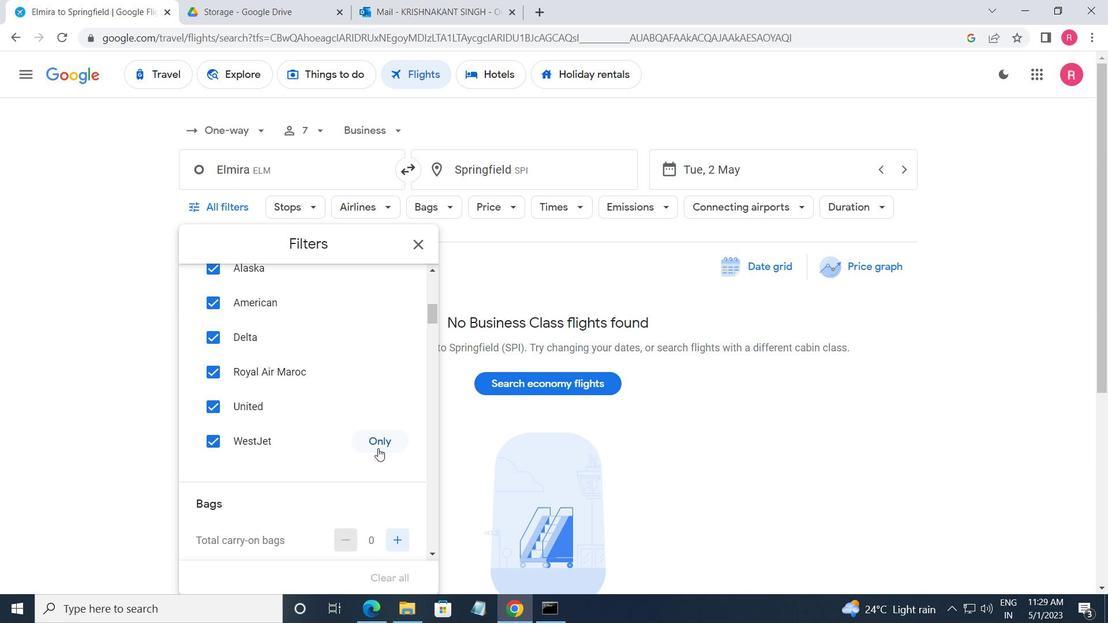 
Action: Mouse pressed left at (378, 448)
Screenshot: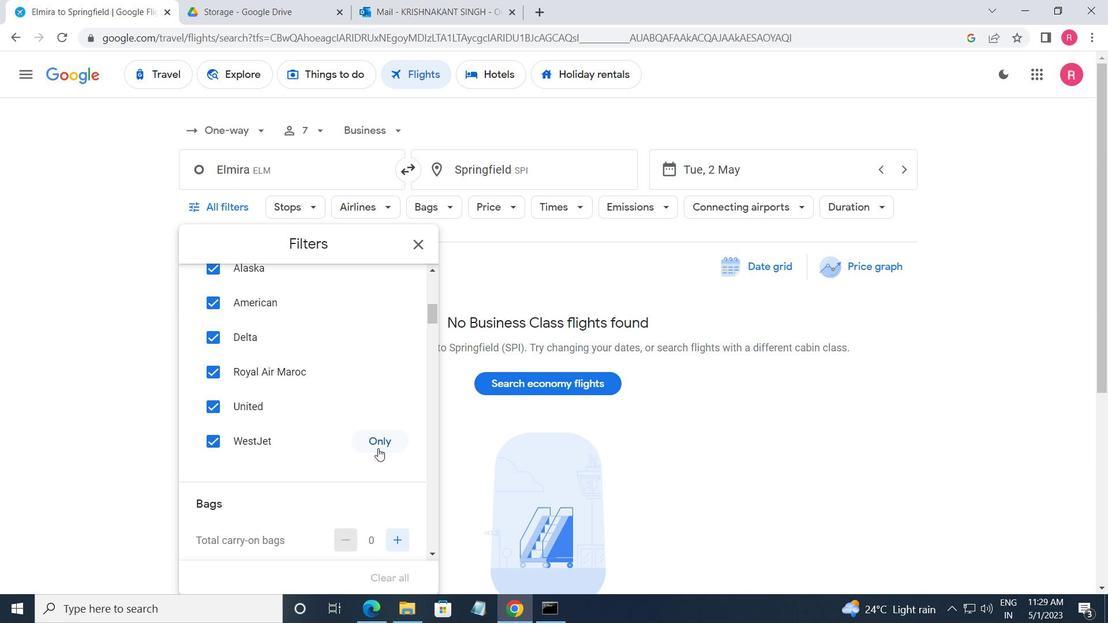 
Action: Mouse scrolled (378, 447) with delta (0, 0)
Screenshot: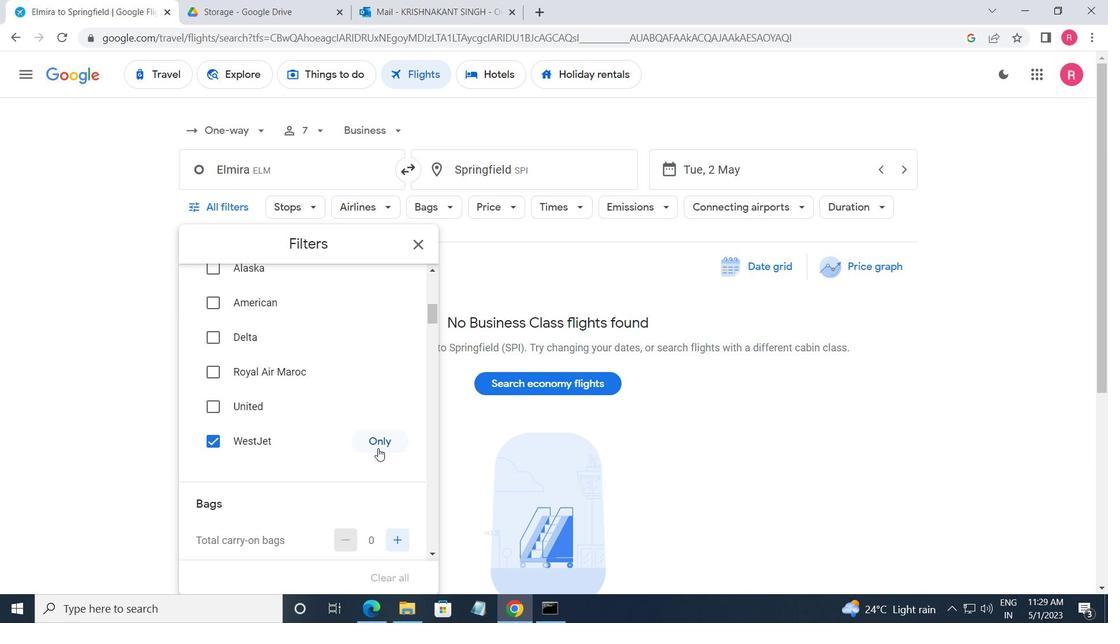 
Action: Mouse moved to (375, 448)
Screenshot: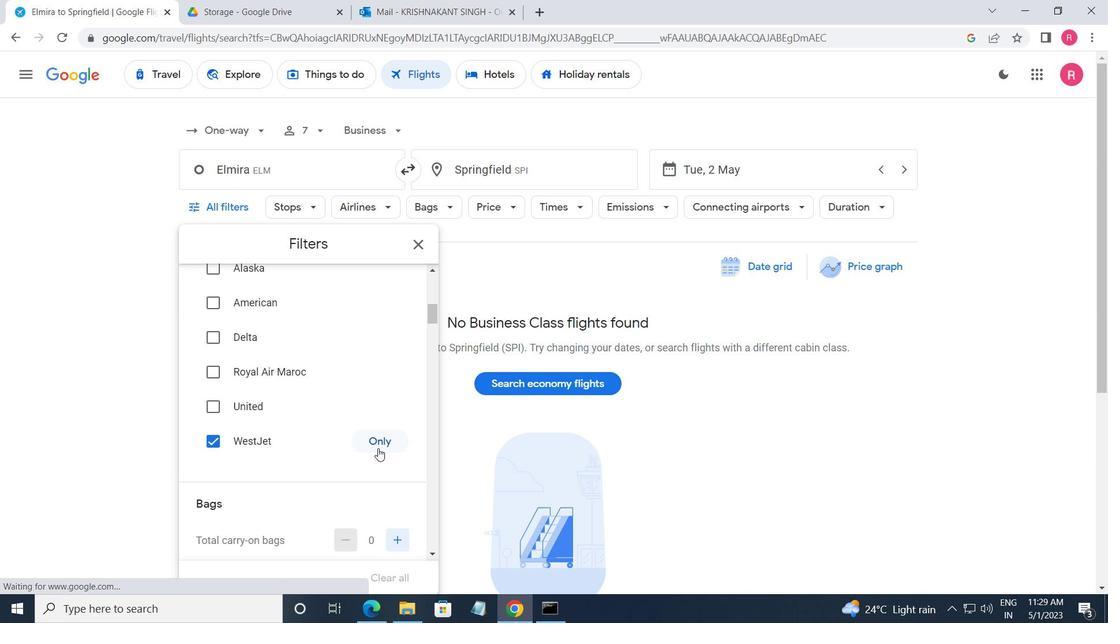 
Action: Mouse scrolled (375, 447) with delta (0, 0)
Screenshot: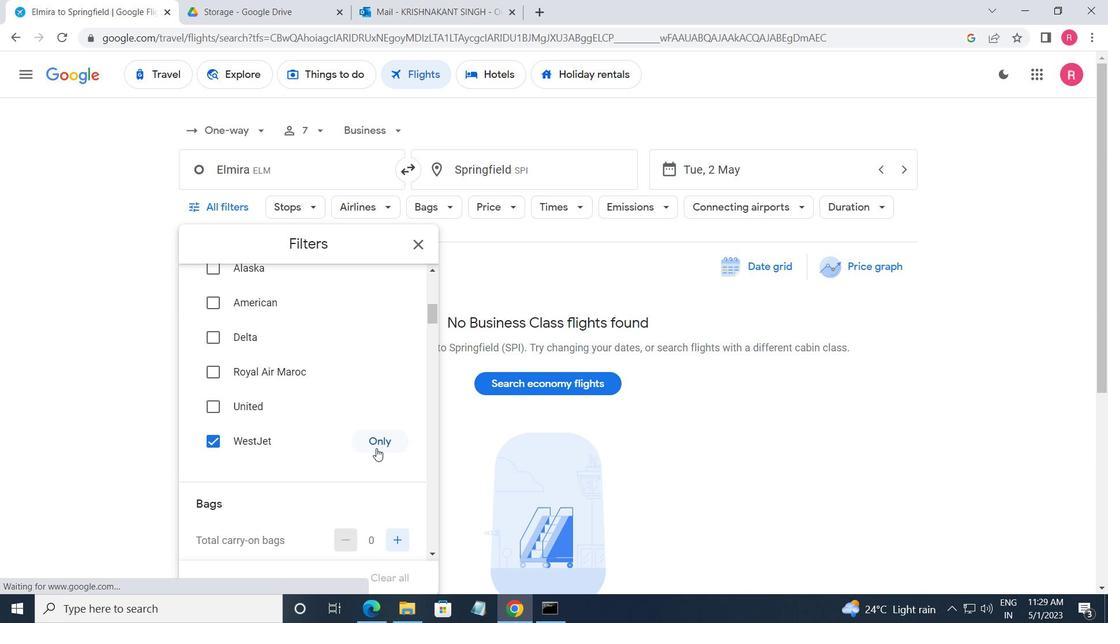 
Action: Mouse moved to (388, 441)
Screenshot: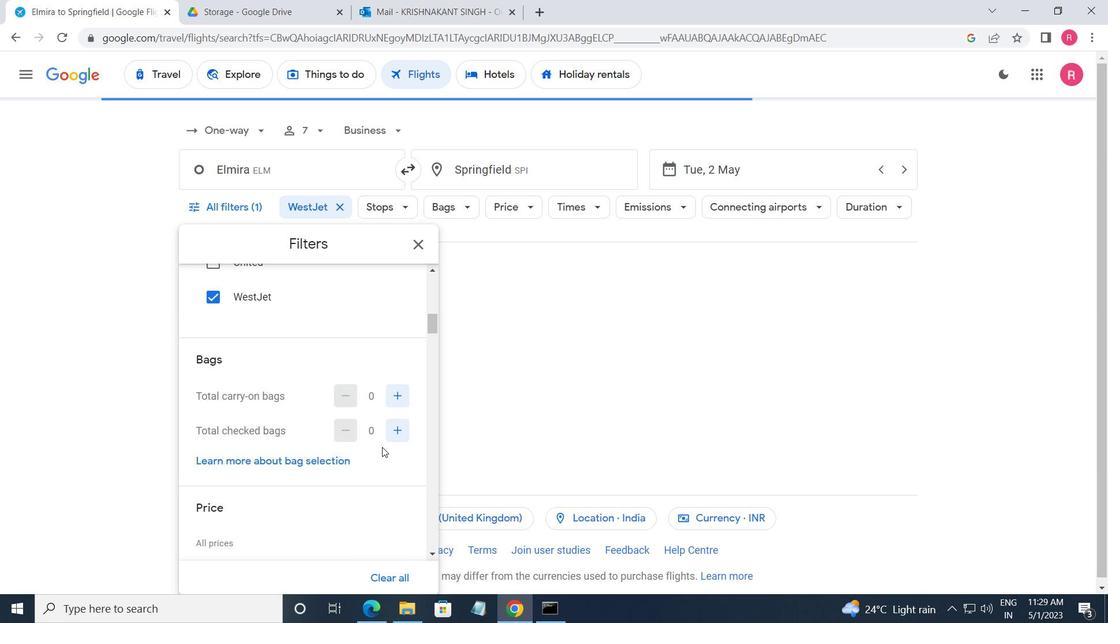 
Action: Mouse pressed left at (388, 441)
Screenshot: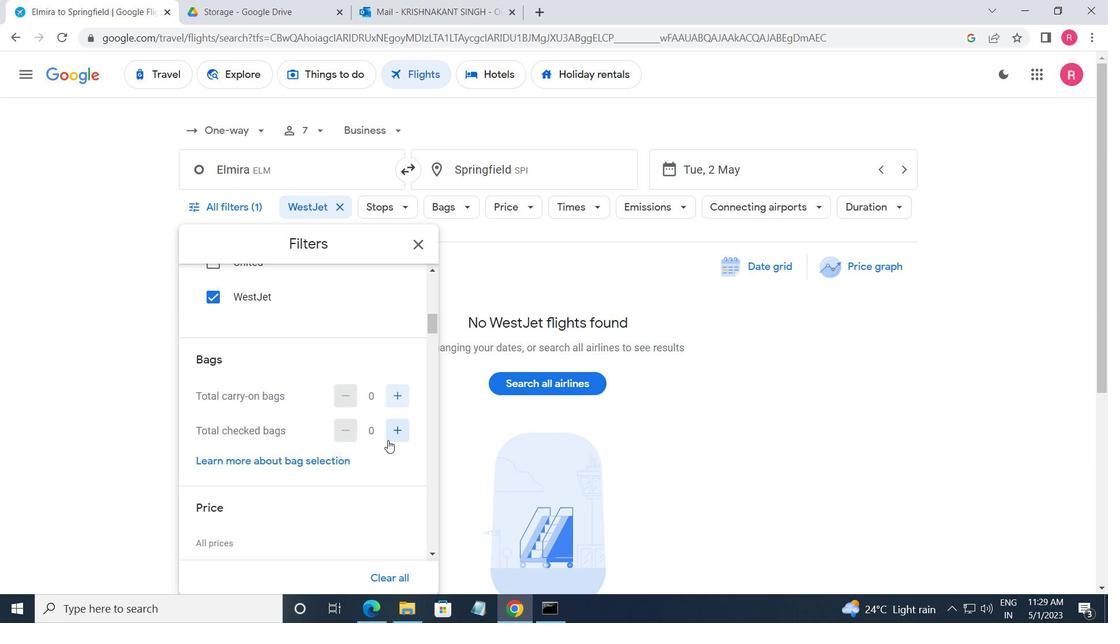 
Action: Mouse pressed left at (388, 441)
Screenshot: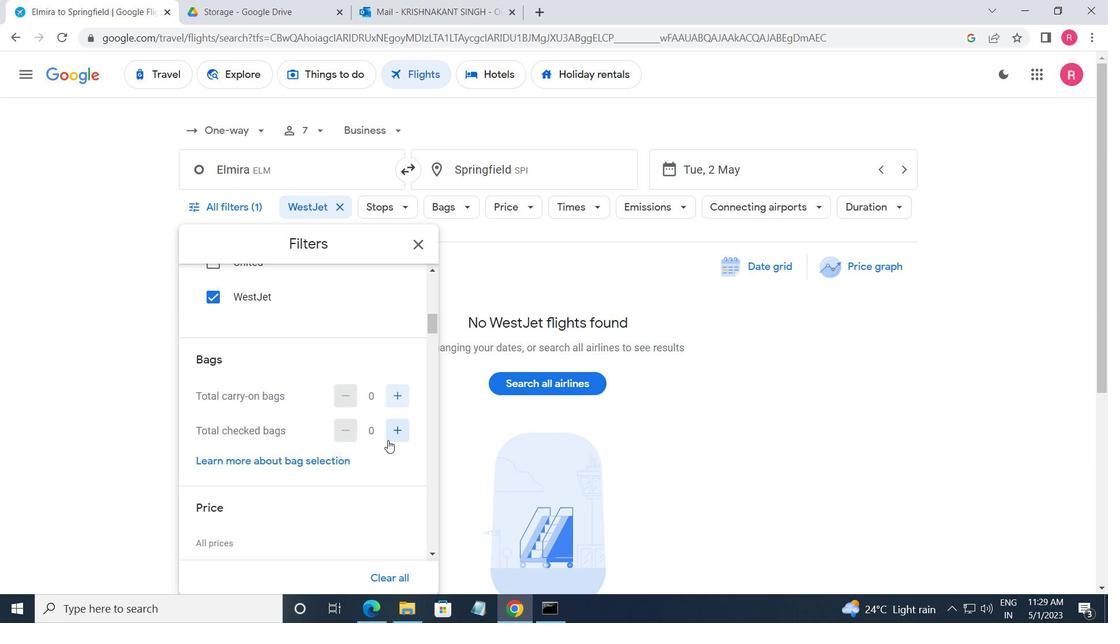 
Action: Mouse pressed left at (388, 441)
Screenshot: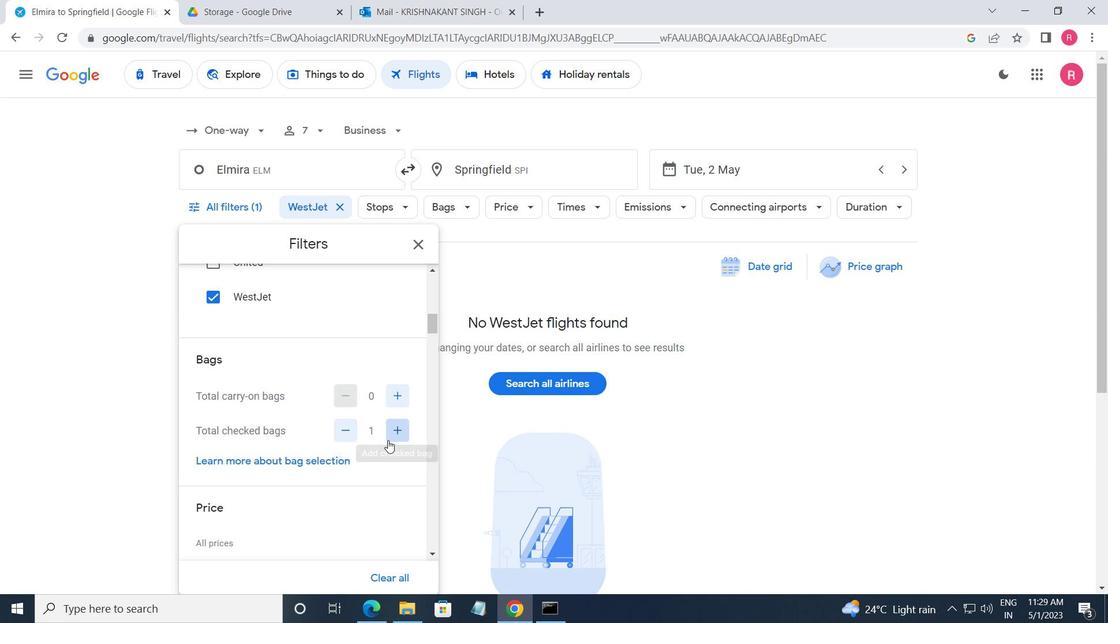 
Action: Mouse pressed left at (388, 441)
Screenshot: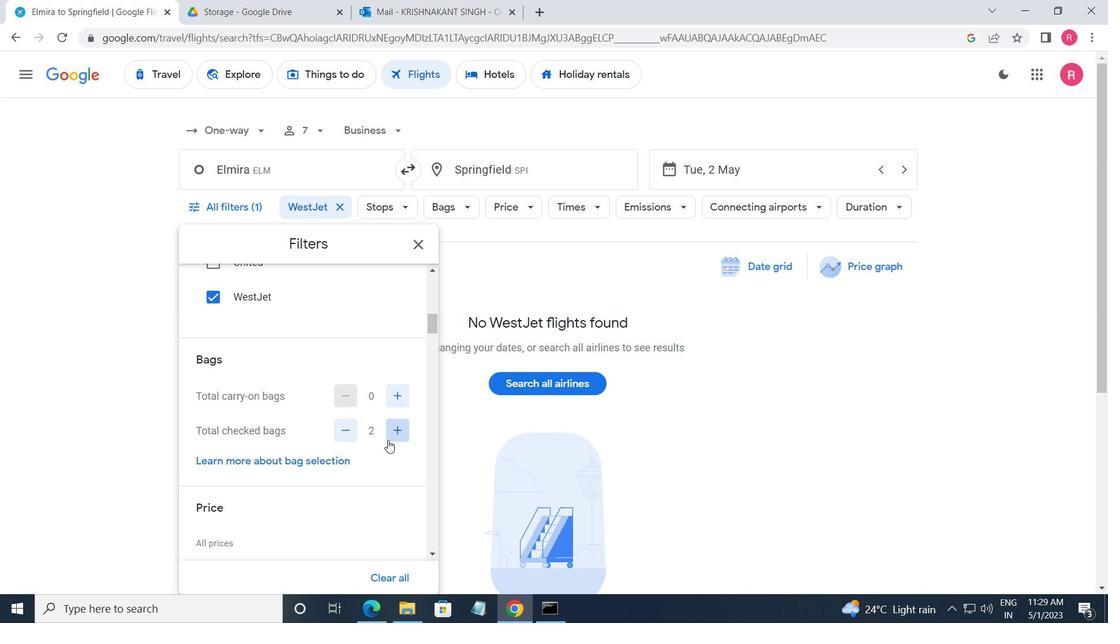 
Action: Mouse pressed left at (388, 441)
Screenshot: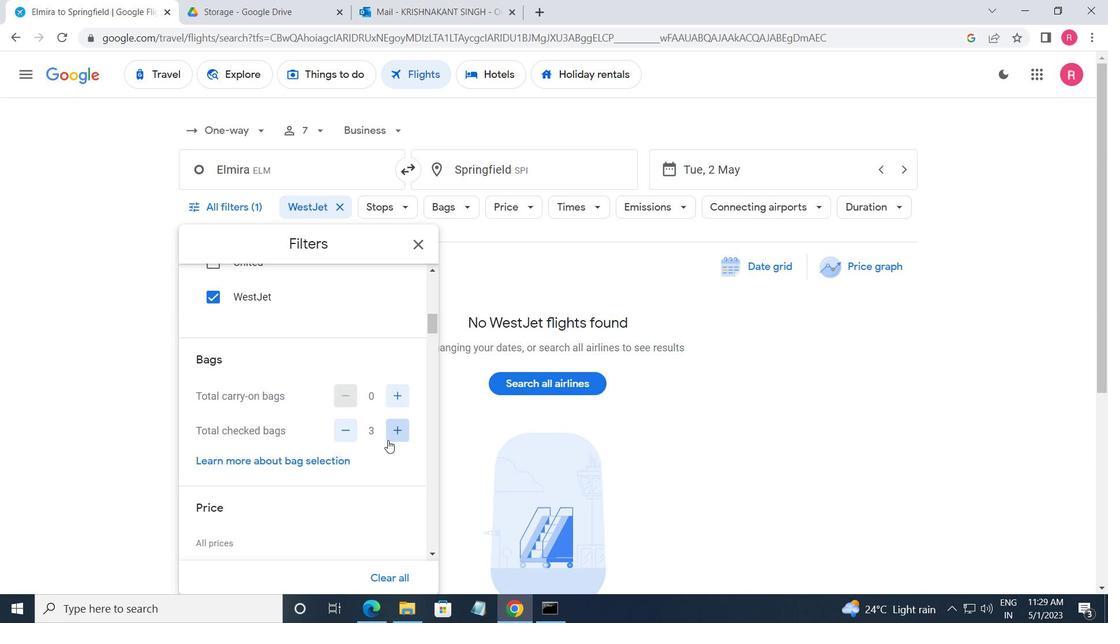 
Action: Mouse pressed left at (388, 441)
Screenshot: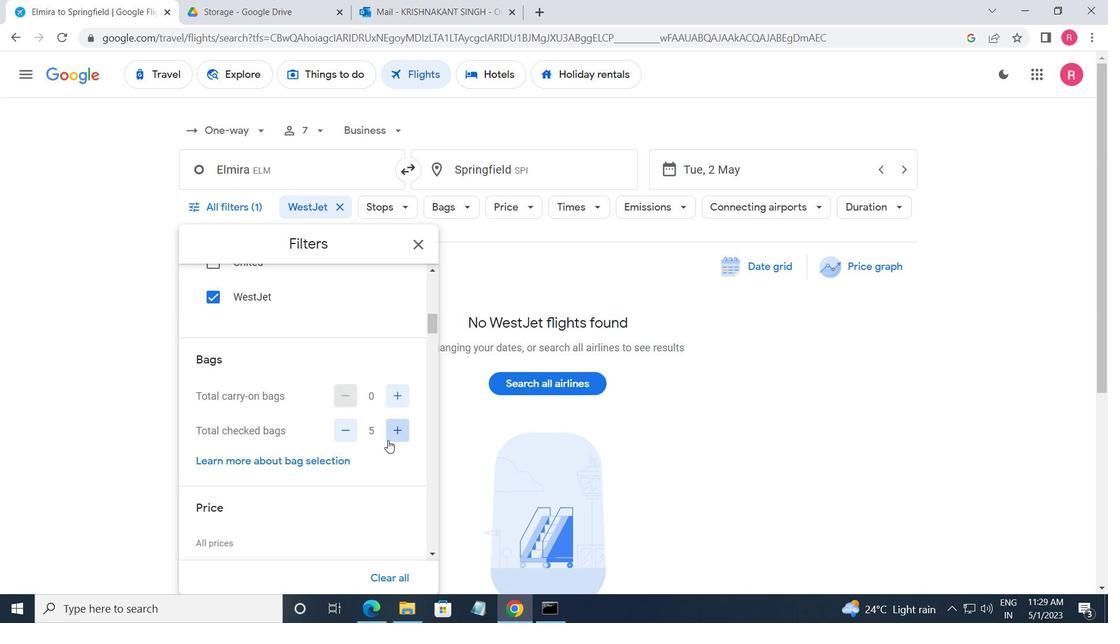 
Action: Mouse pressed left at (388, 441)
Screenshot: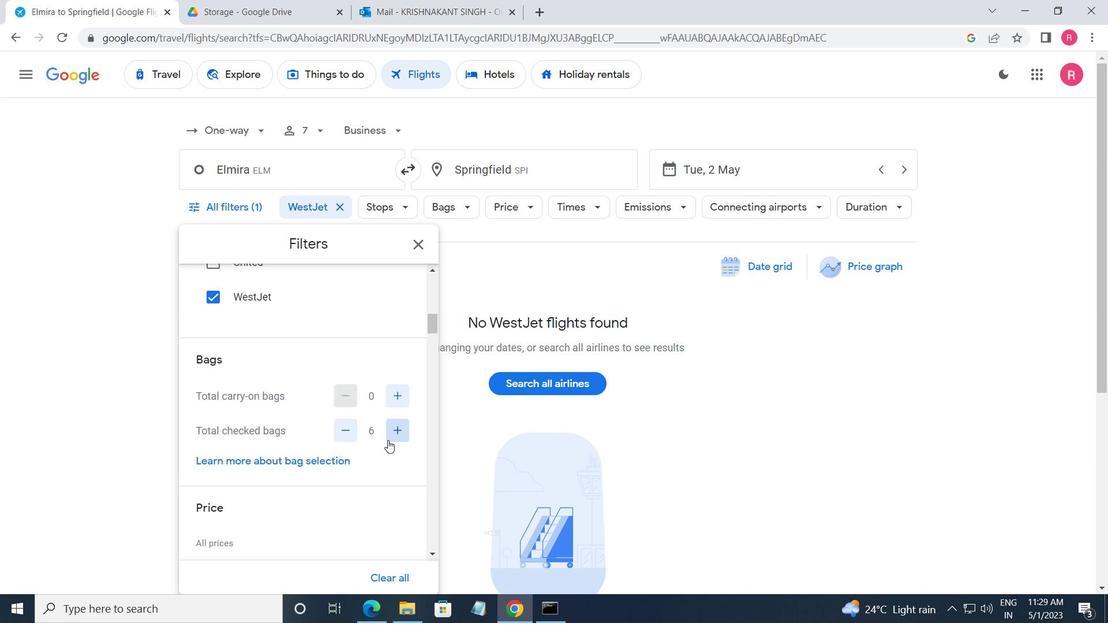 
Action: Mouse pressed left at (388, 441)
Screenshot: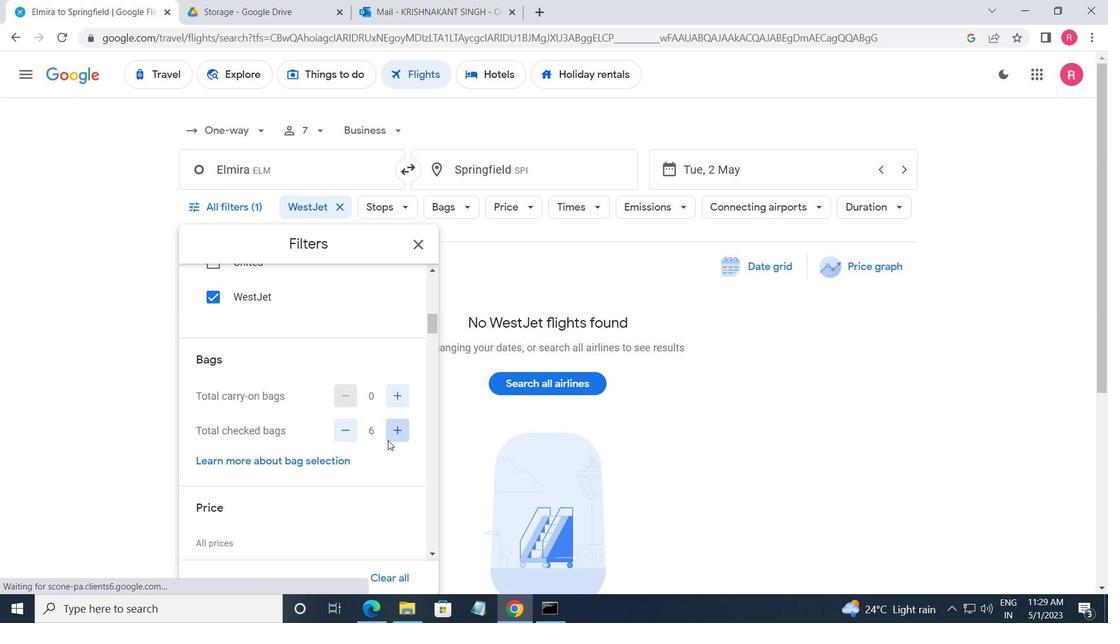 
Action: Mouse moved to (388, 440)
Screenshot: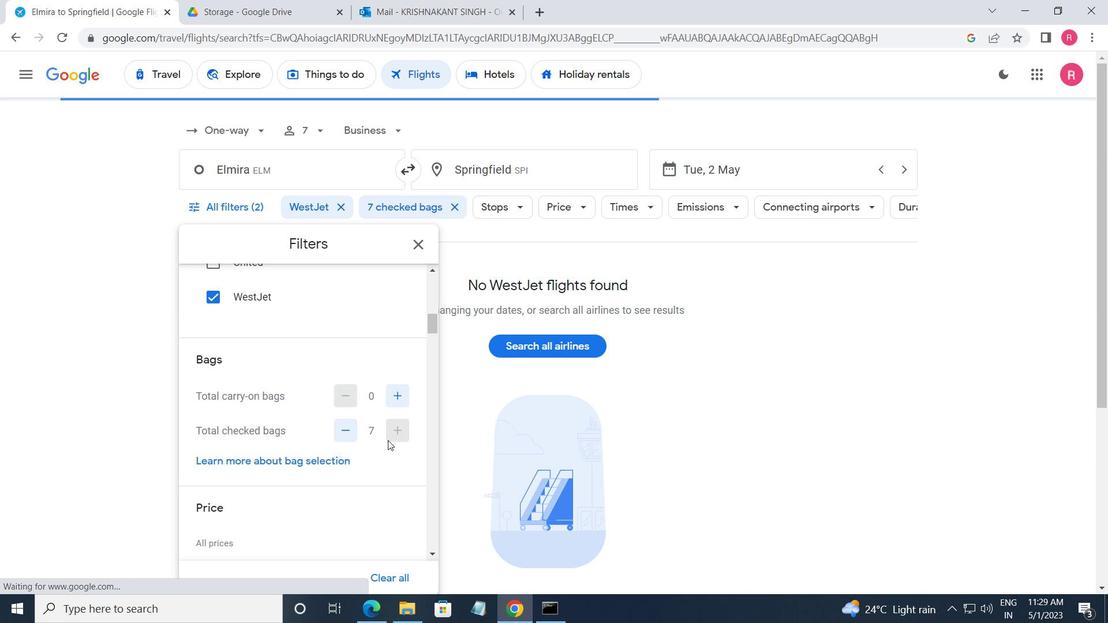 
Action: Mouse scrolled (388, 439) with delta (0, 0)
Screenshot: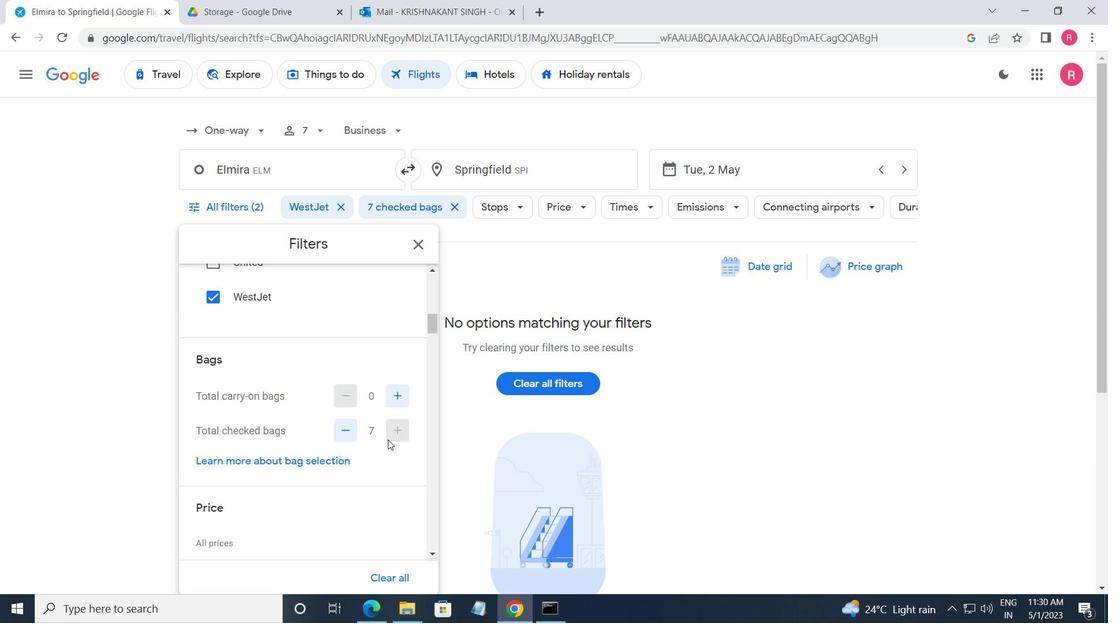 
Action: Mouse scrolled (388, 439) with delta (0, 0)
Screenshot: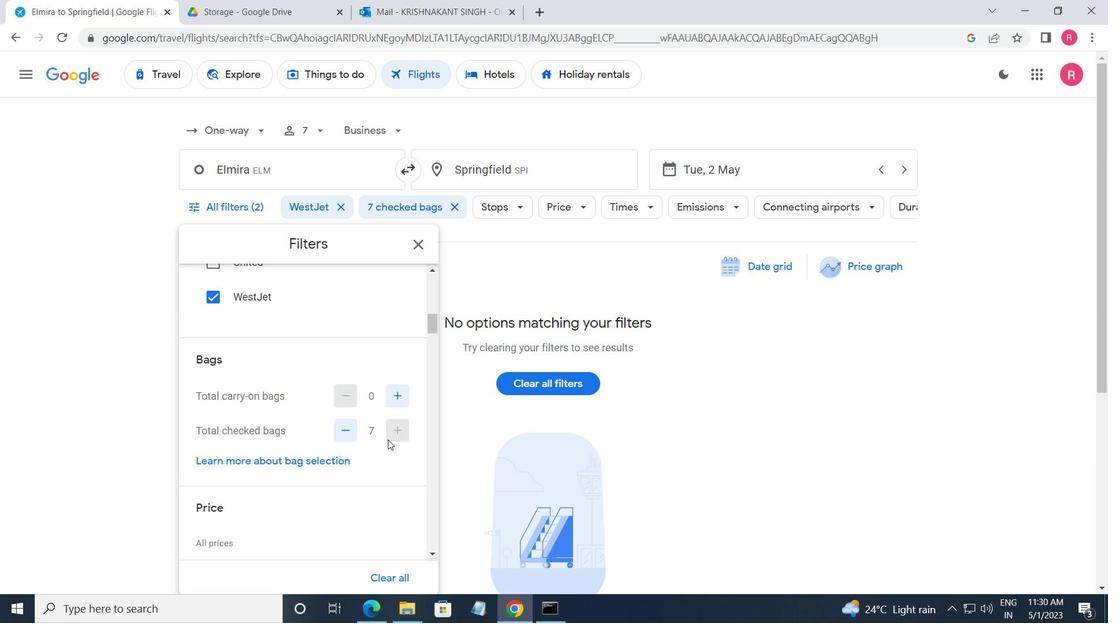 
Action: Mouse moved to (415, 425)
Screenshot: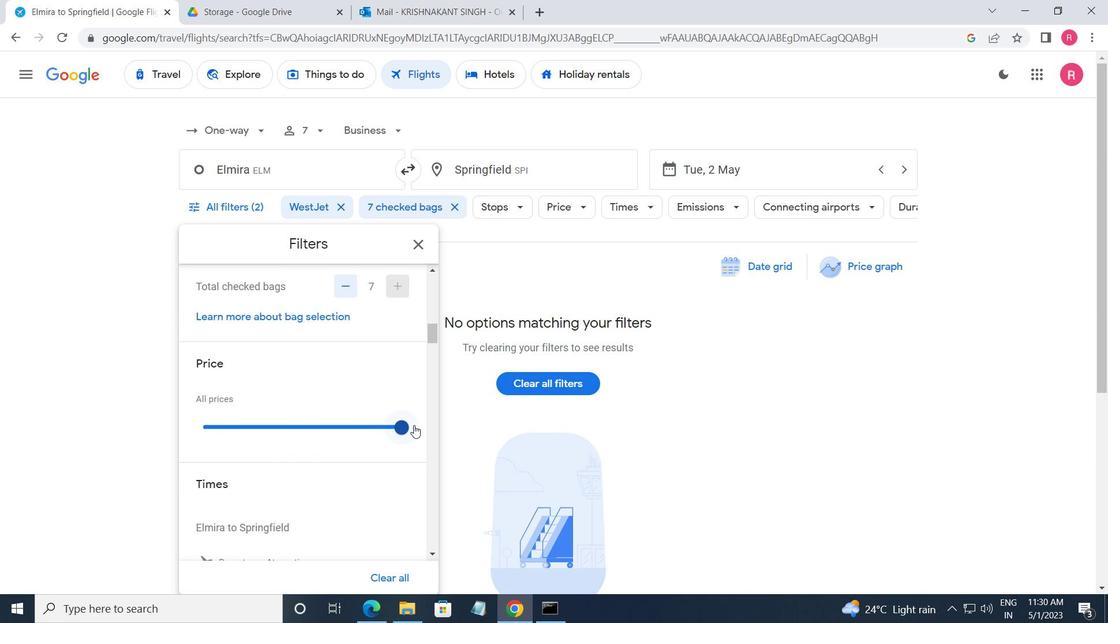 
Action: Mouse pressed left at (415, 425)
Screenshot: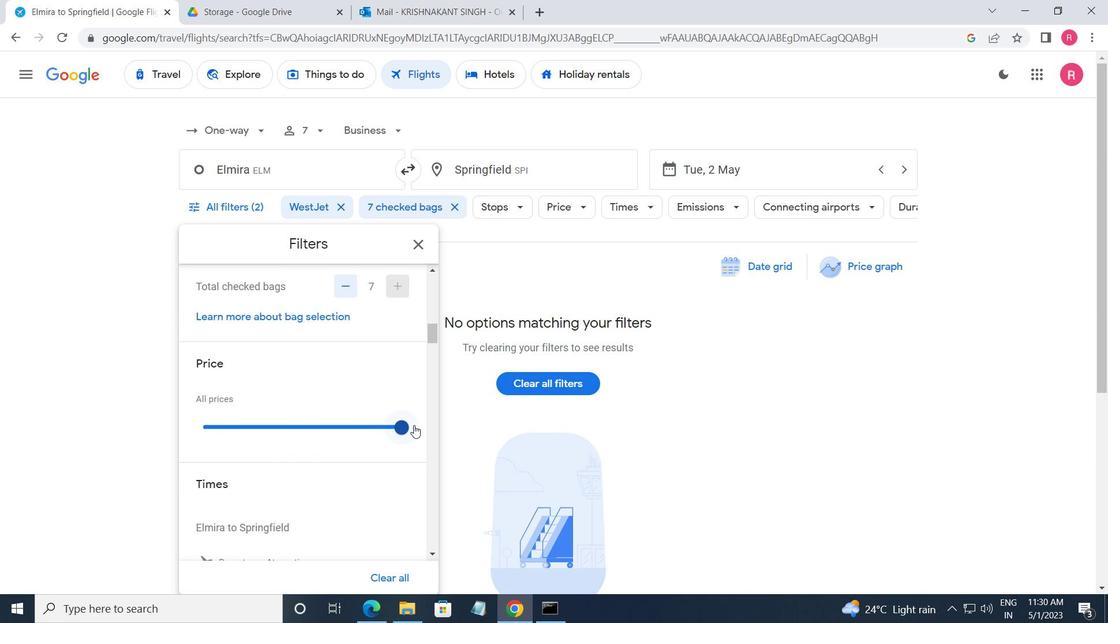 
Action: Mouse moved to (404, 430)
Screenshot: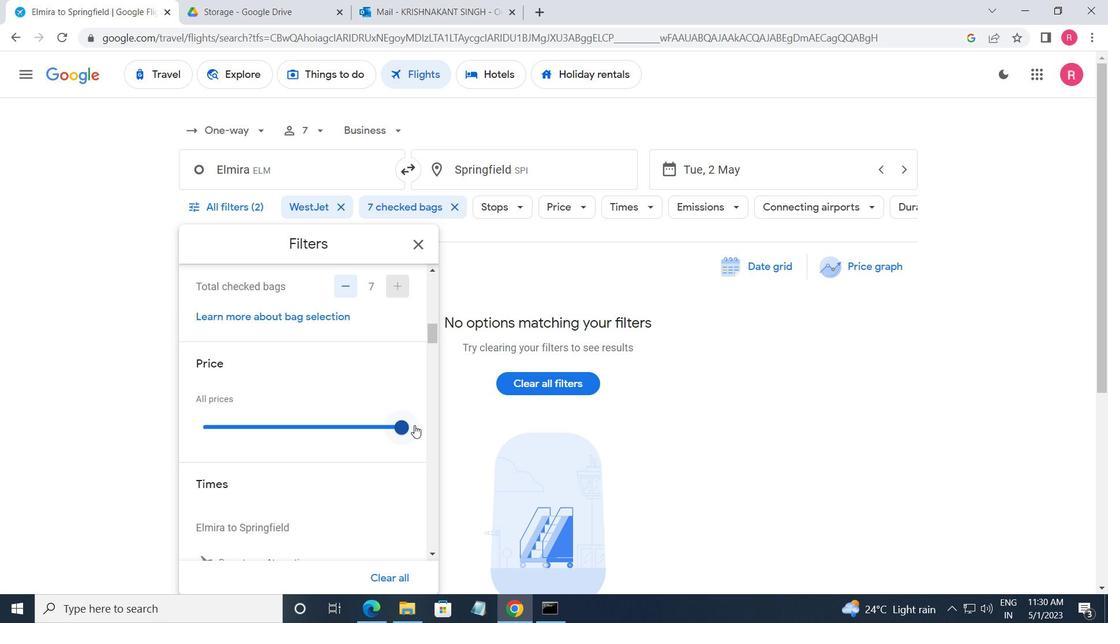
Action: Mouse pressed left at (404, 430)
Screenshot: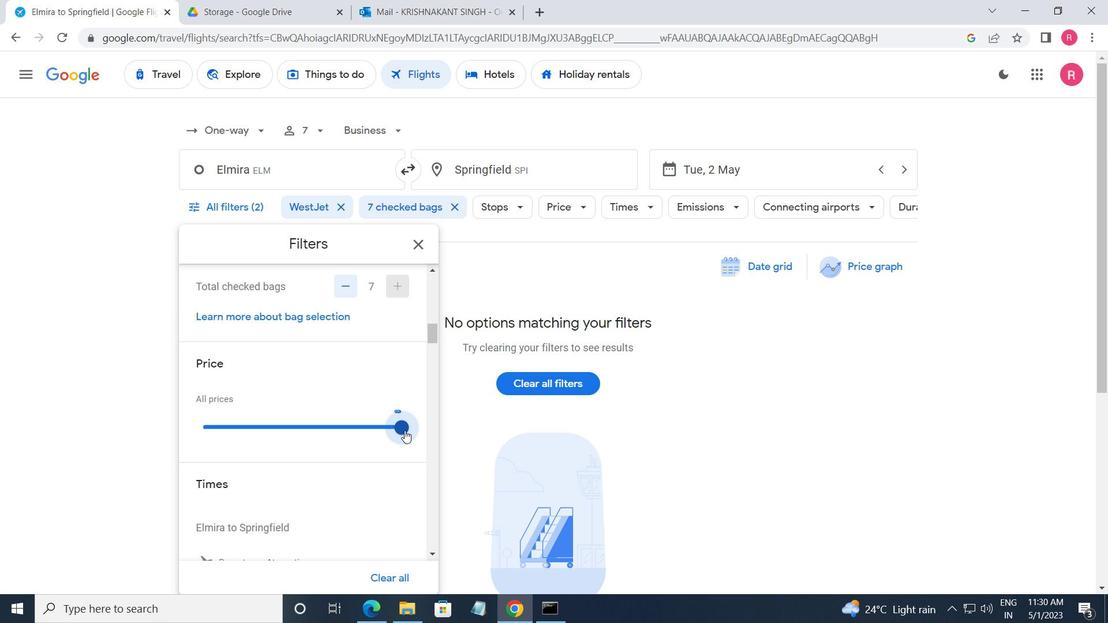 
Action: Mouse moved to (414, 430)
Screenshot: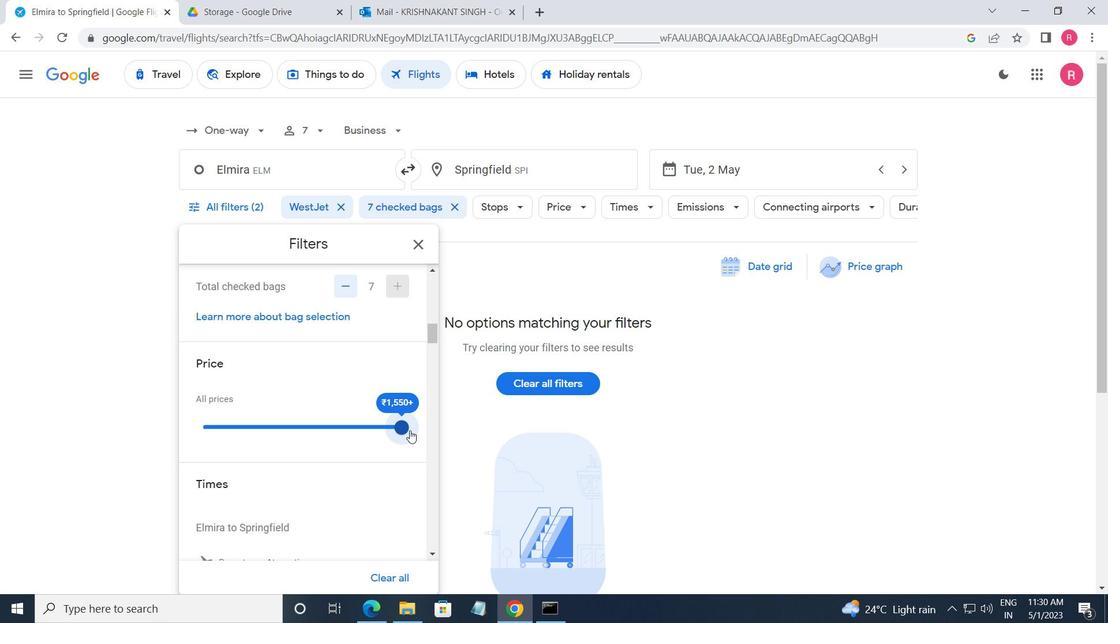 
Action: Mouse scrolled (414, 429) with delta (0, 0)
Screenshot: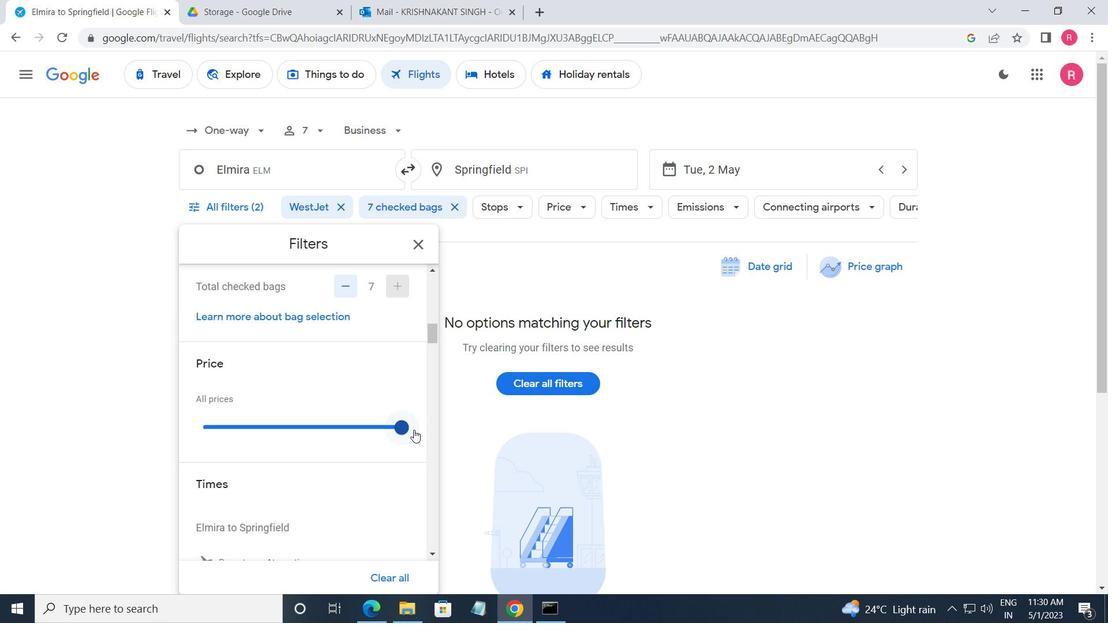
Action: Mouse scrolled (414, 429) with delta (0, 0)
Screenshot: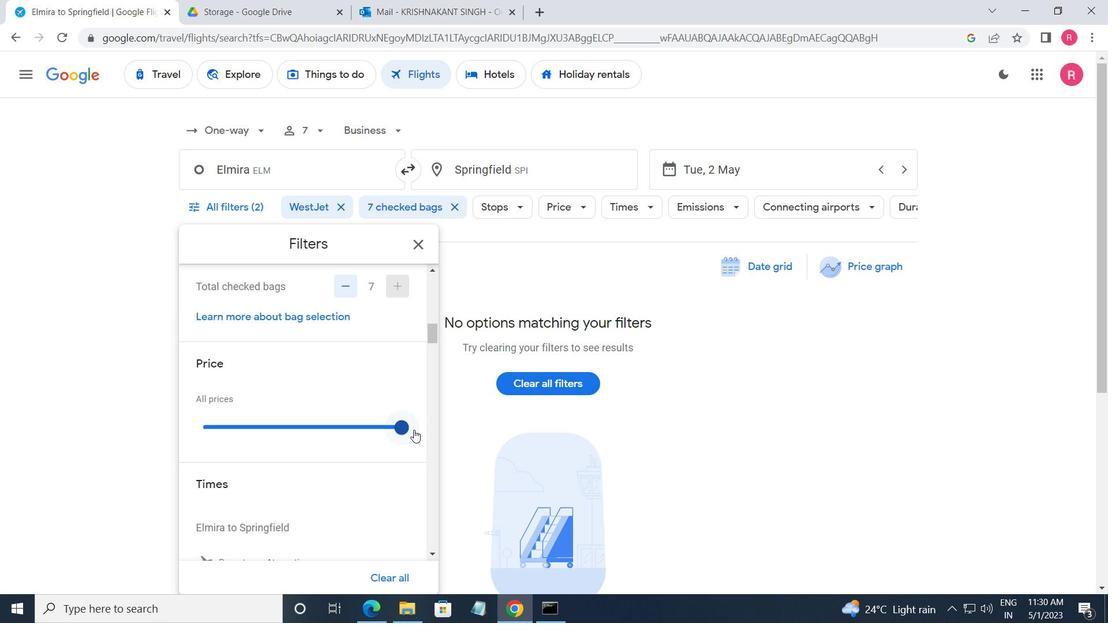 
Action: Mouse moved to (210, 446)
Screenshot: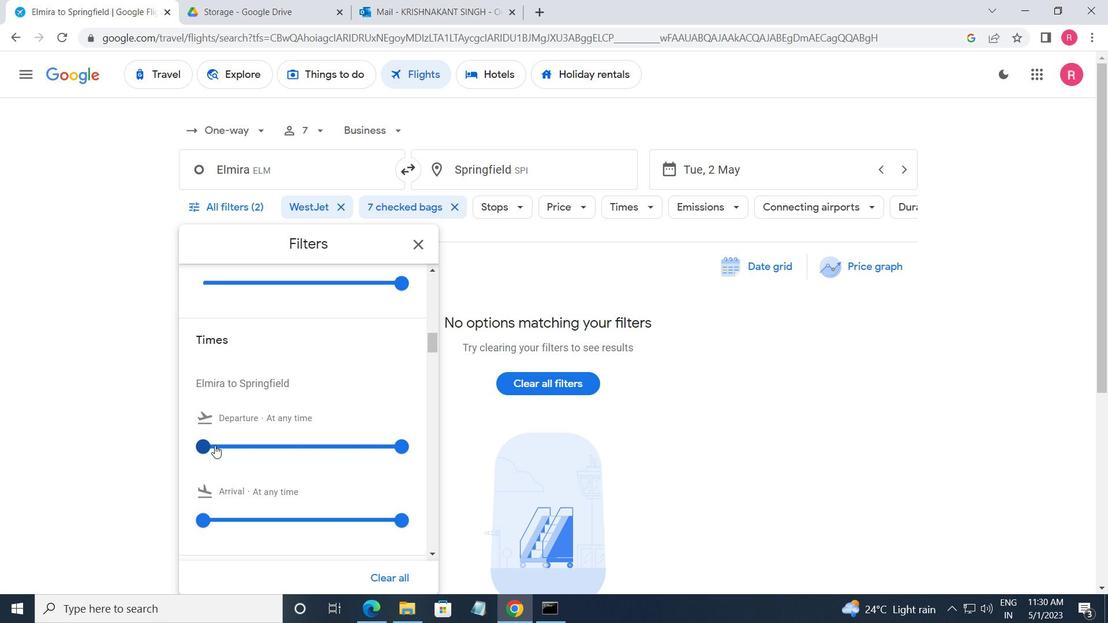 
Action: Mouse pressed left at (210, 446)
Screenshot: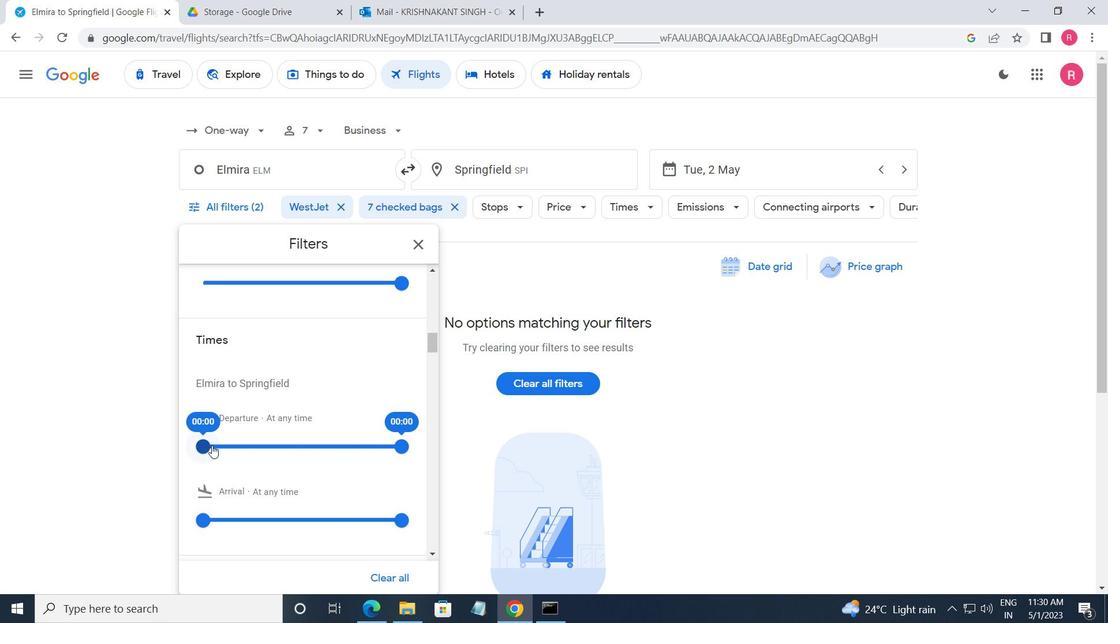 
Action: Mouse moved to (425, 255)
Screenshot: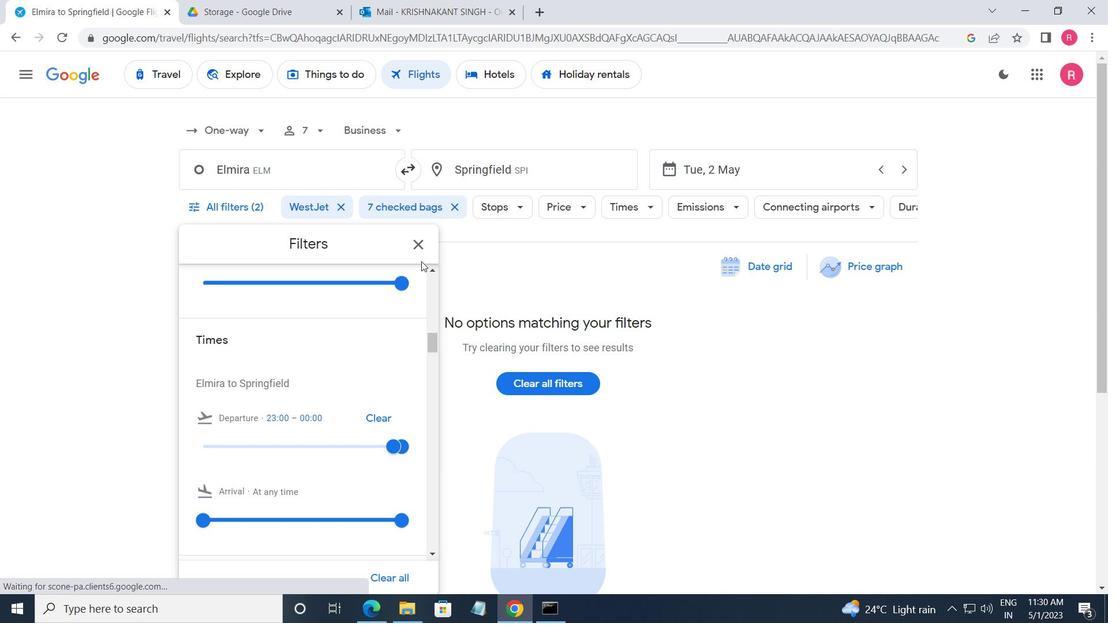 
Action: Mouse pressed left at (425, 255)
Screenshot: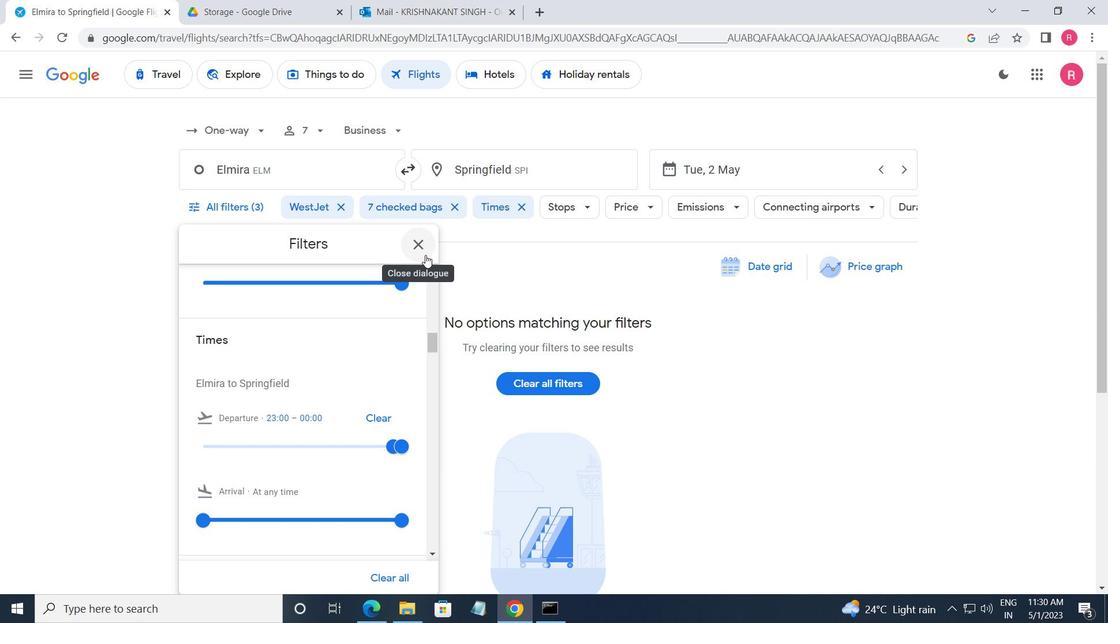 
